 Task: Check the average views per listing of breakfast area in the last 5 years.
Action: Mouse moved to (1131, 267)
Screenshot: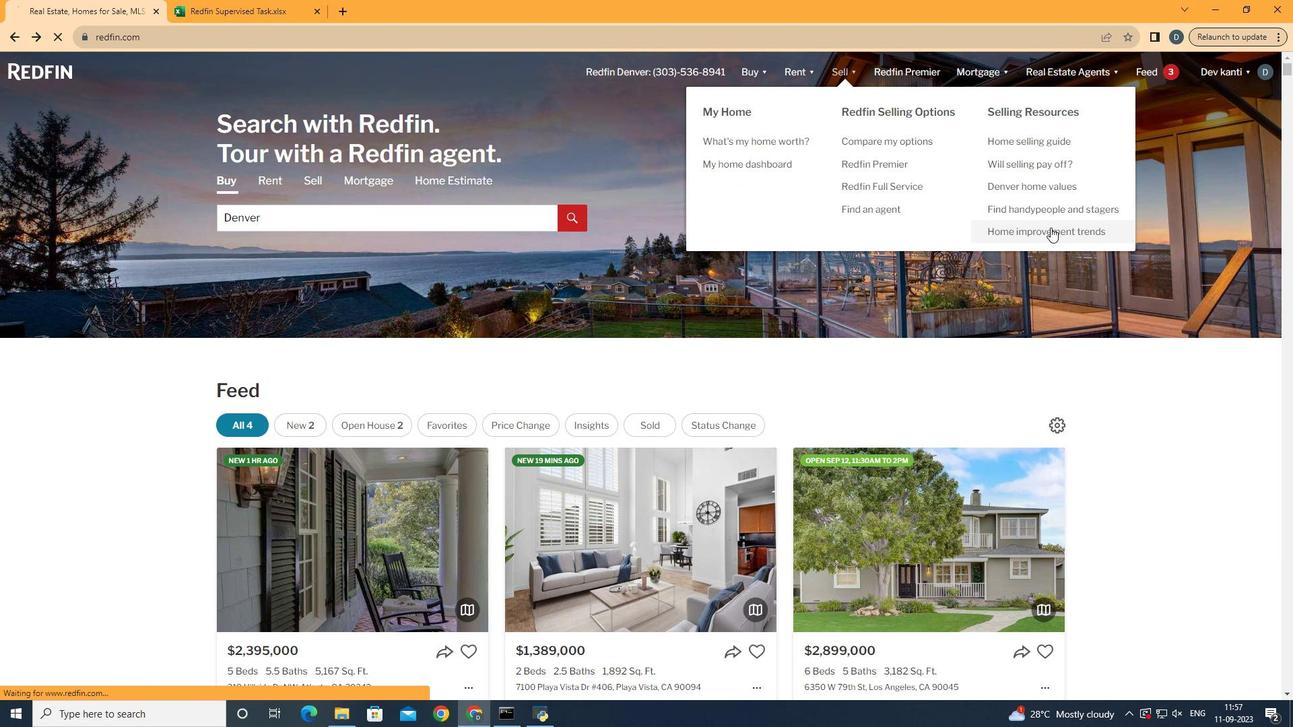 
Action: Mouse pressed left at (1131, 267)
Screenshot: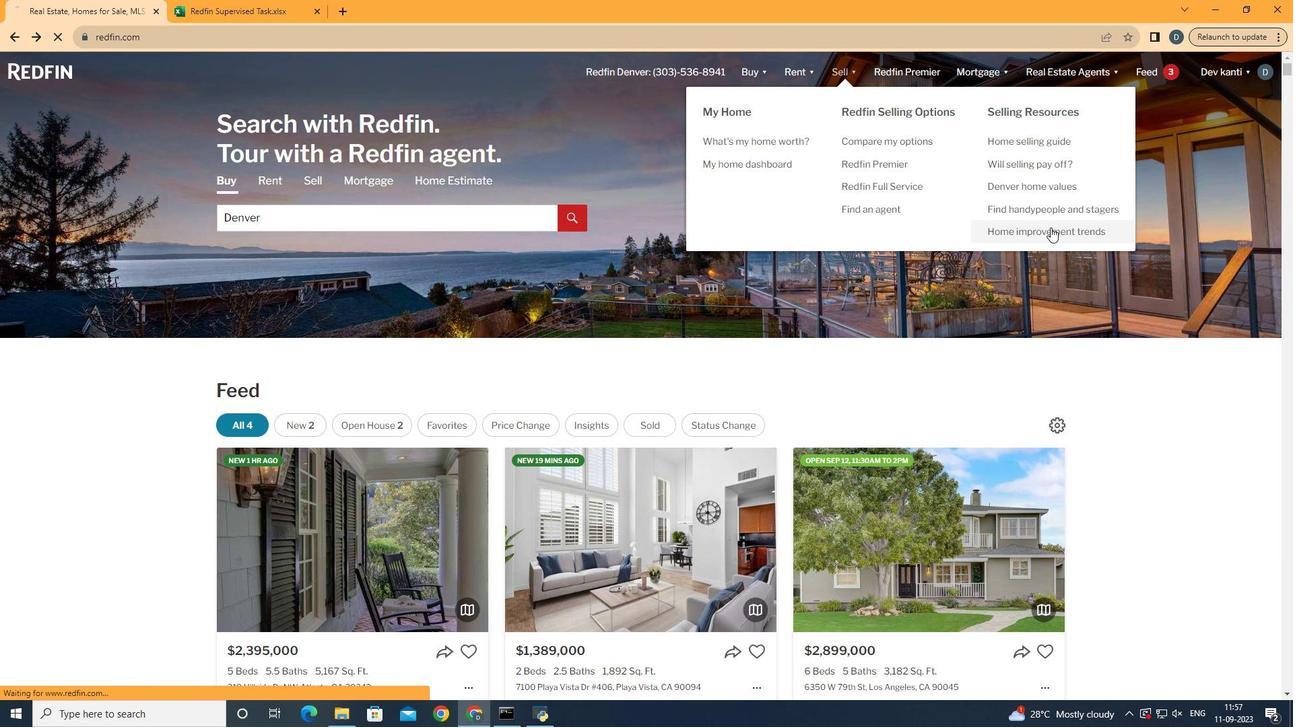 
Action: Mouse moved to (413, 297)
Screenshot: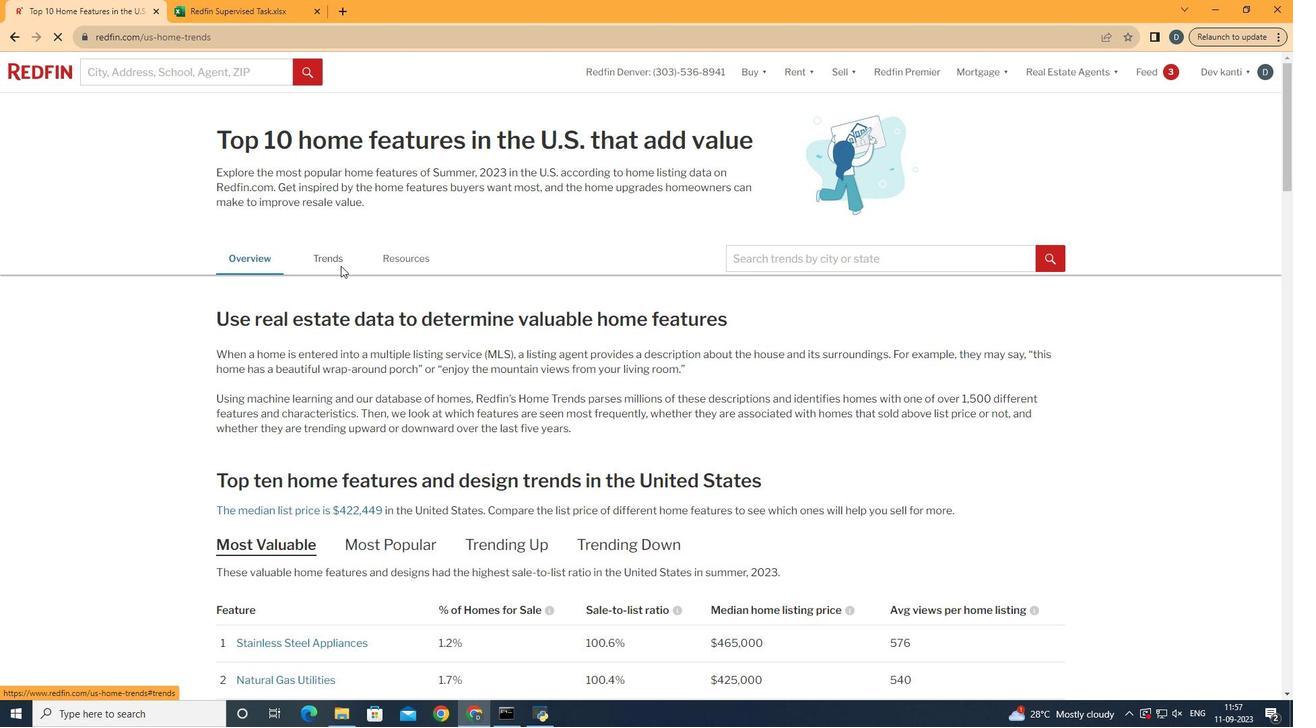 
Action: Mouse pressed left at (413, 297)
Screenshot: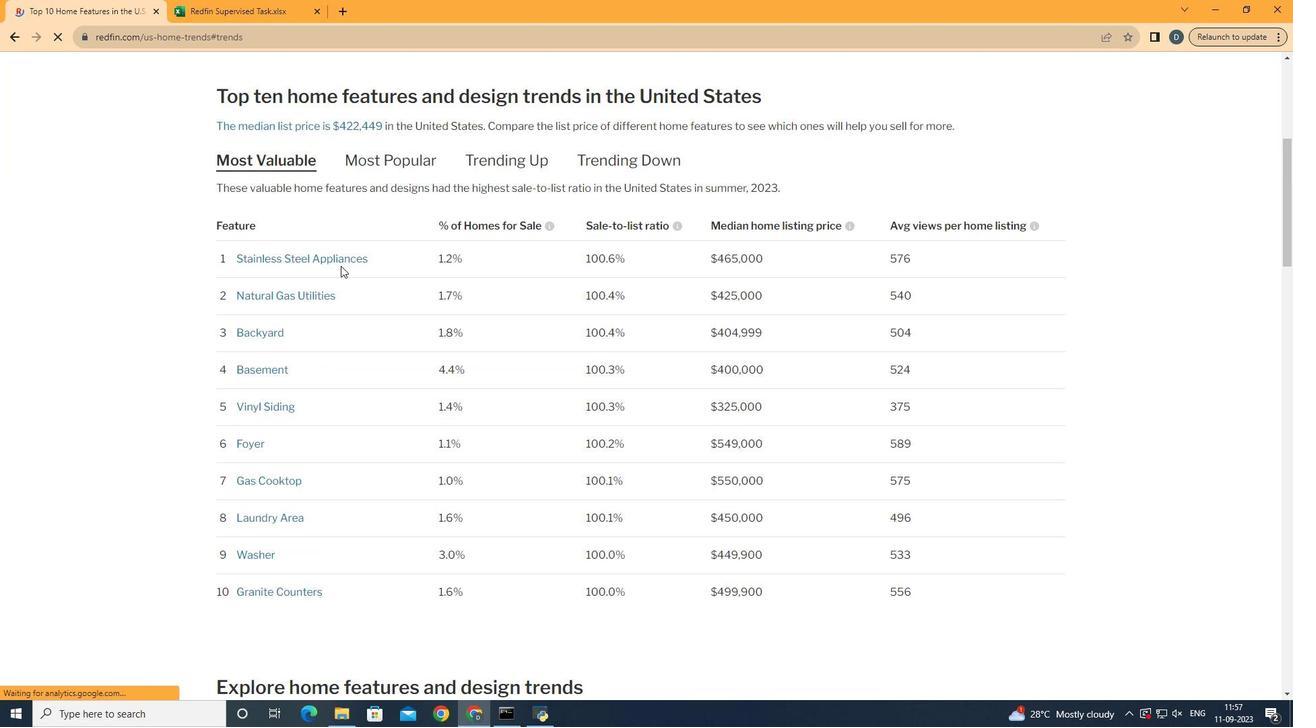 
Action: Mouse moved to (491, 317)
Screenshot: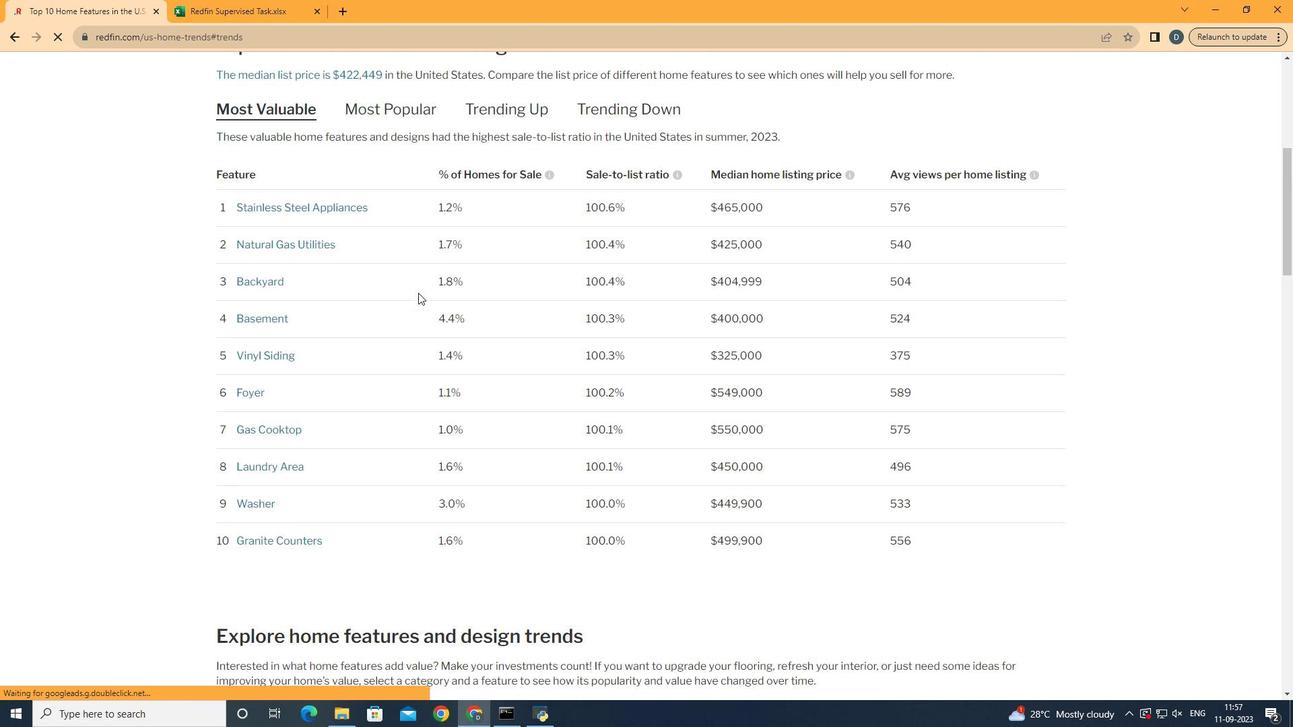 
Action: Mouse scrolled (491, 317) with delta (0, 0)
Screenshot: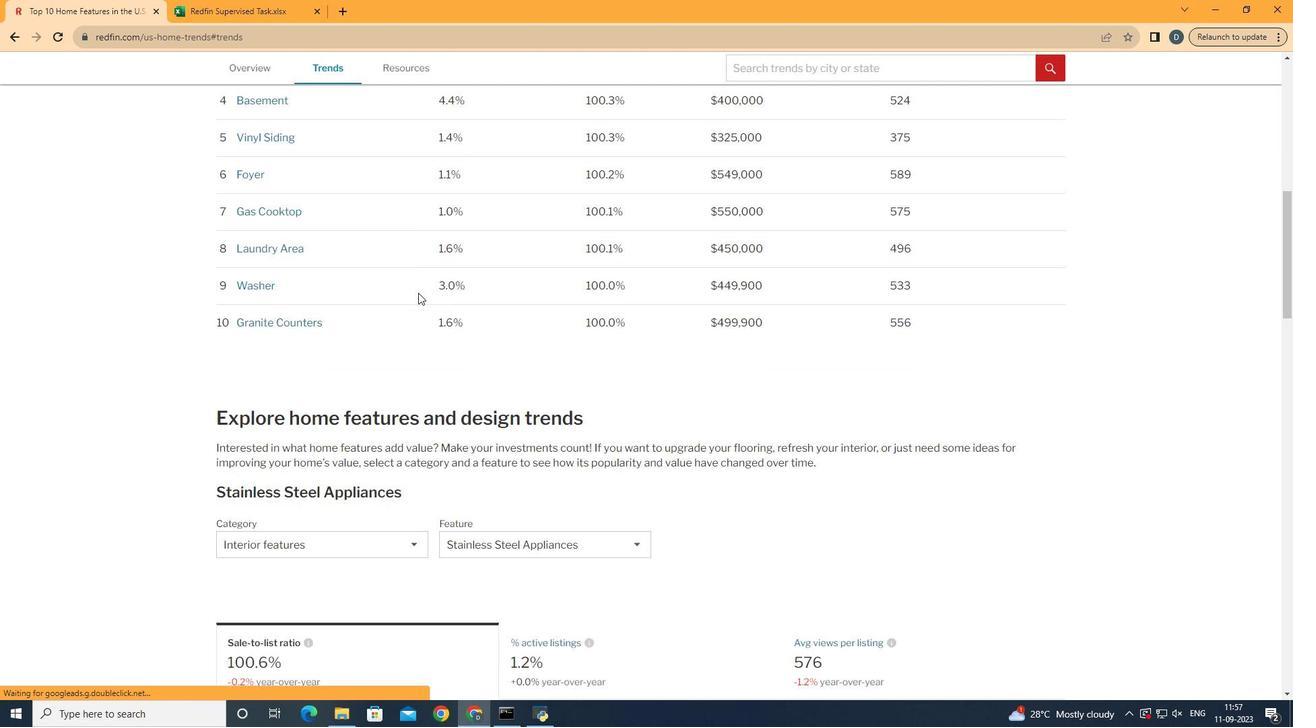 
Action: Mouse scrolled (491, 317) with delta (0, 0)
Screenshot: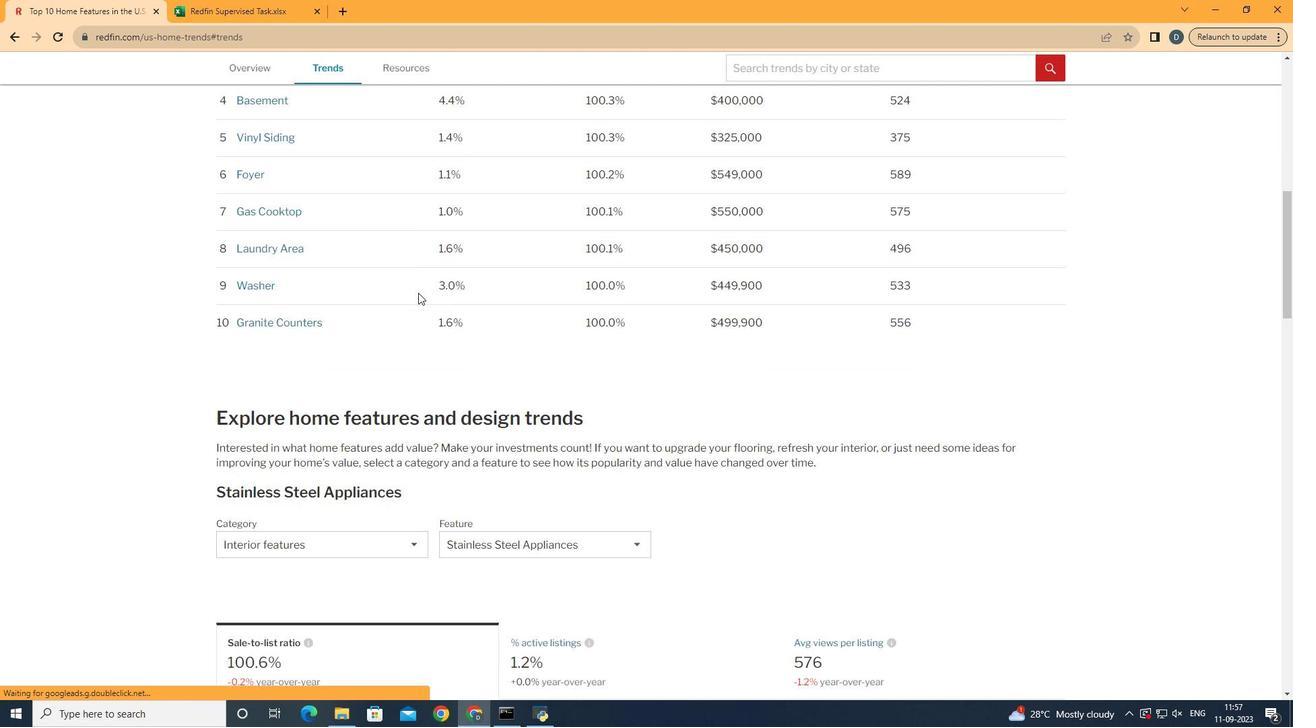 
Action: Mouse scrolled (491, 317) with delta (0, 0)
Screenshot: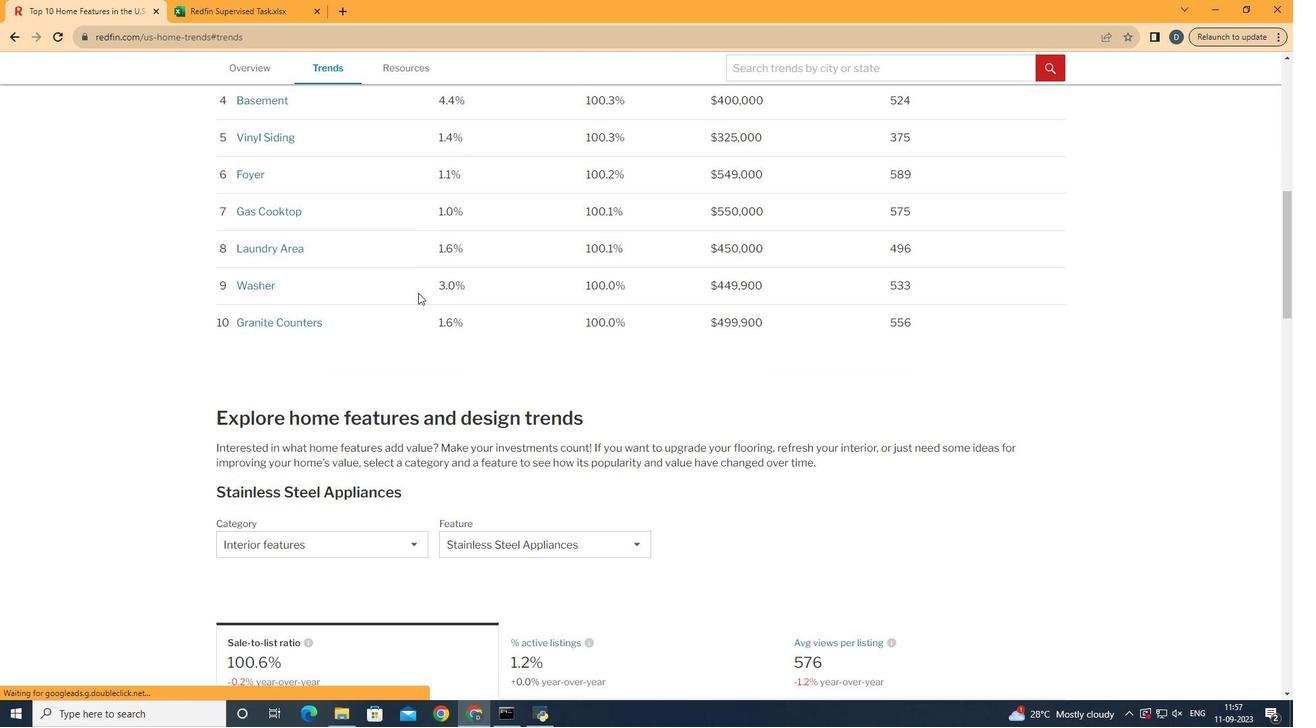 
Action: Mouse scrolled (491, 317) with delta (0, 0)
Screenshot: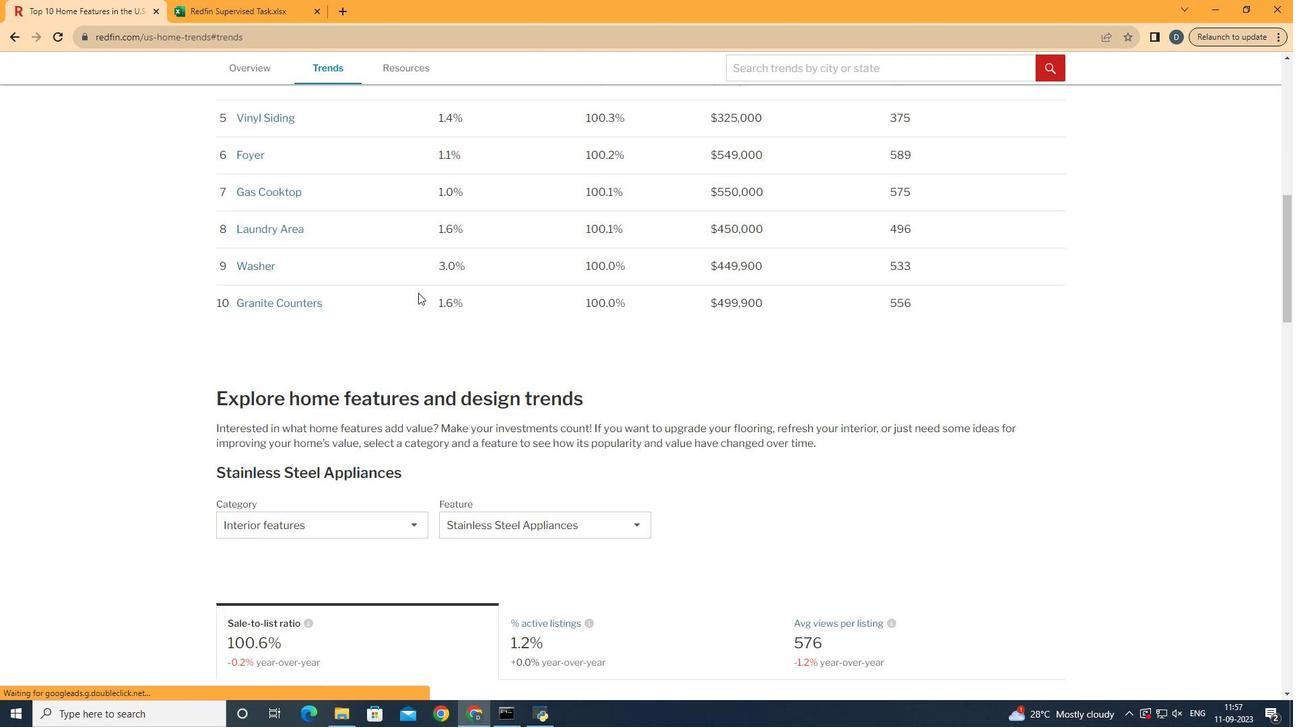 
Action: Mouse scrolled (491, 317) with delta (0, 0)
Screenshot: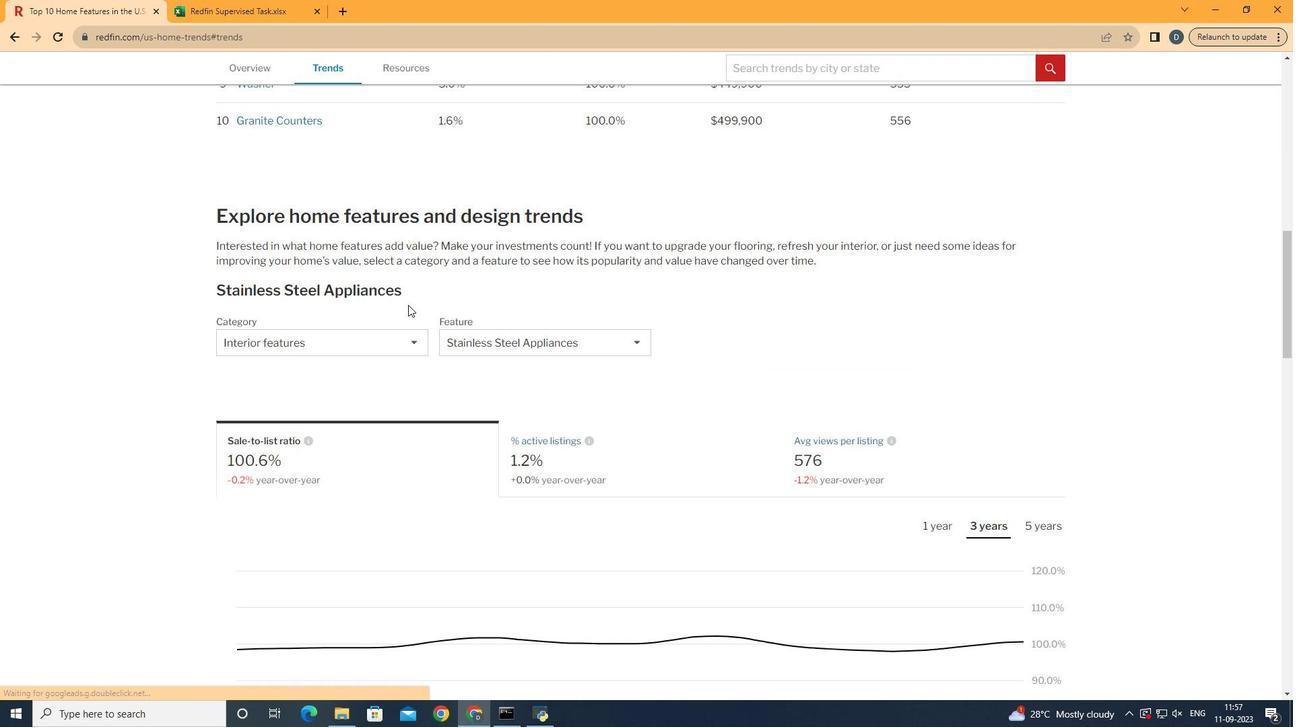 
Action: Mouse scrolled (491, 317) with delta (0, 0)
Screenshot: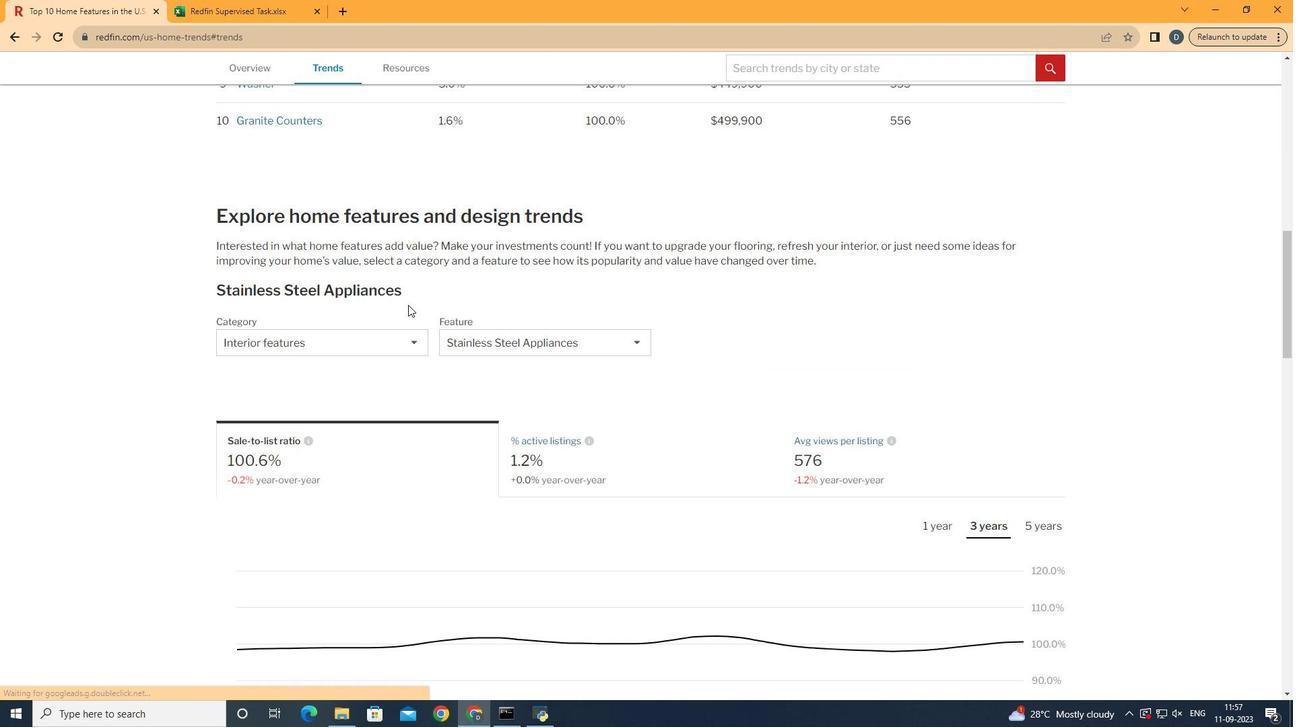 
Action: Mouse scrolled (491, 317) with delta (0, 0)
Screenshot: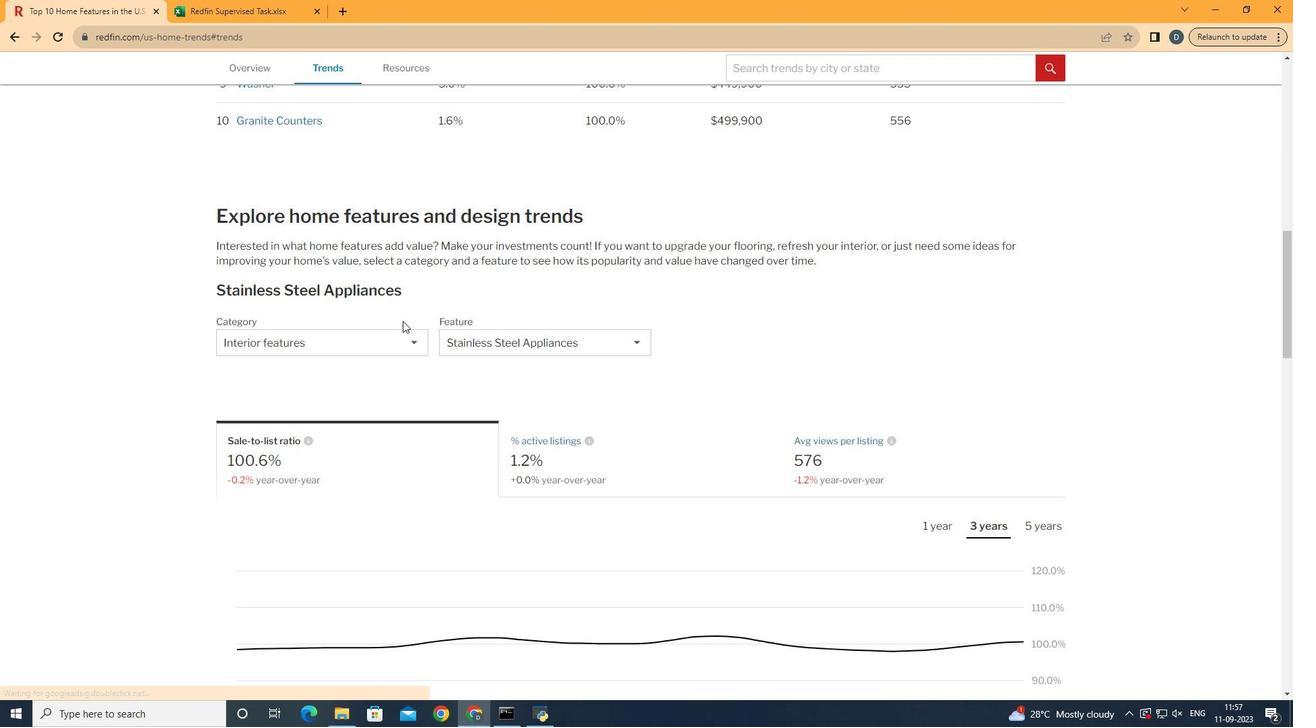 
Action: Mouse moved to (460, 358)
Screenshot: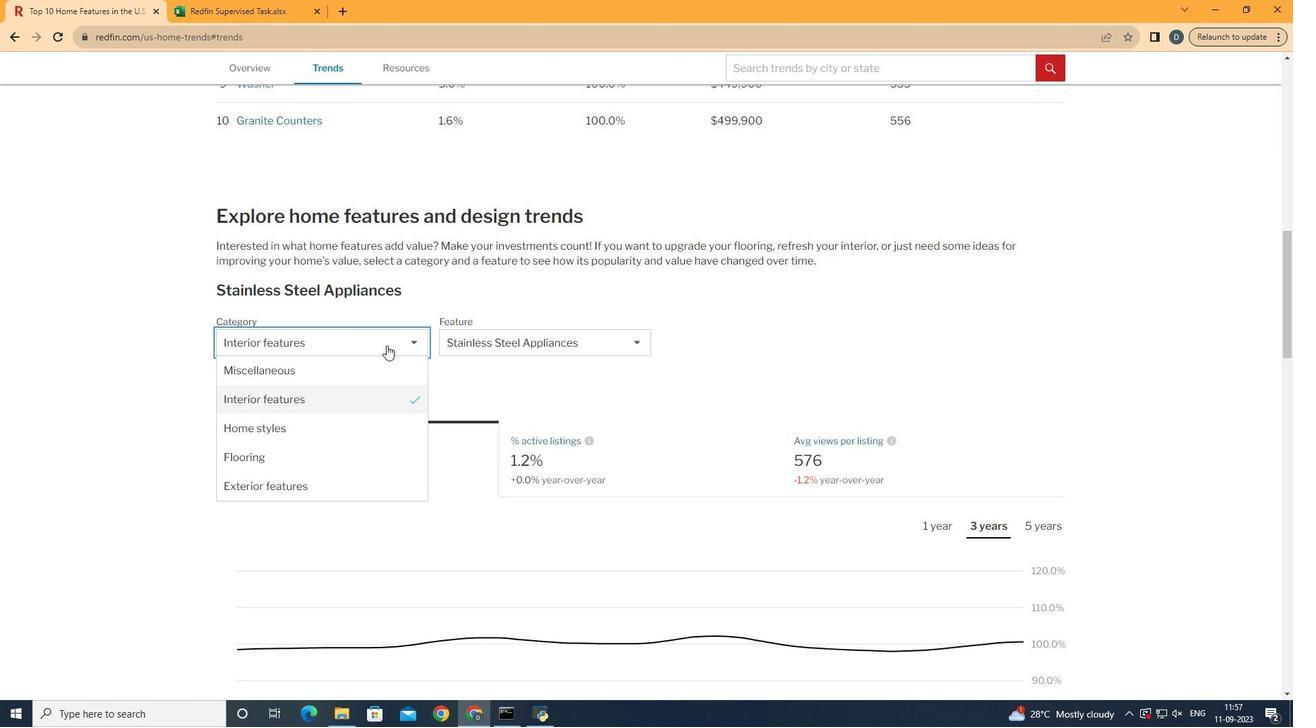 
Action: Mouse pressed left at (460, 358)
Screenshot: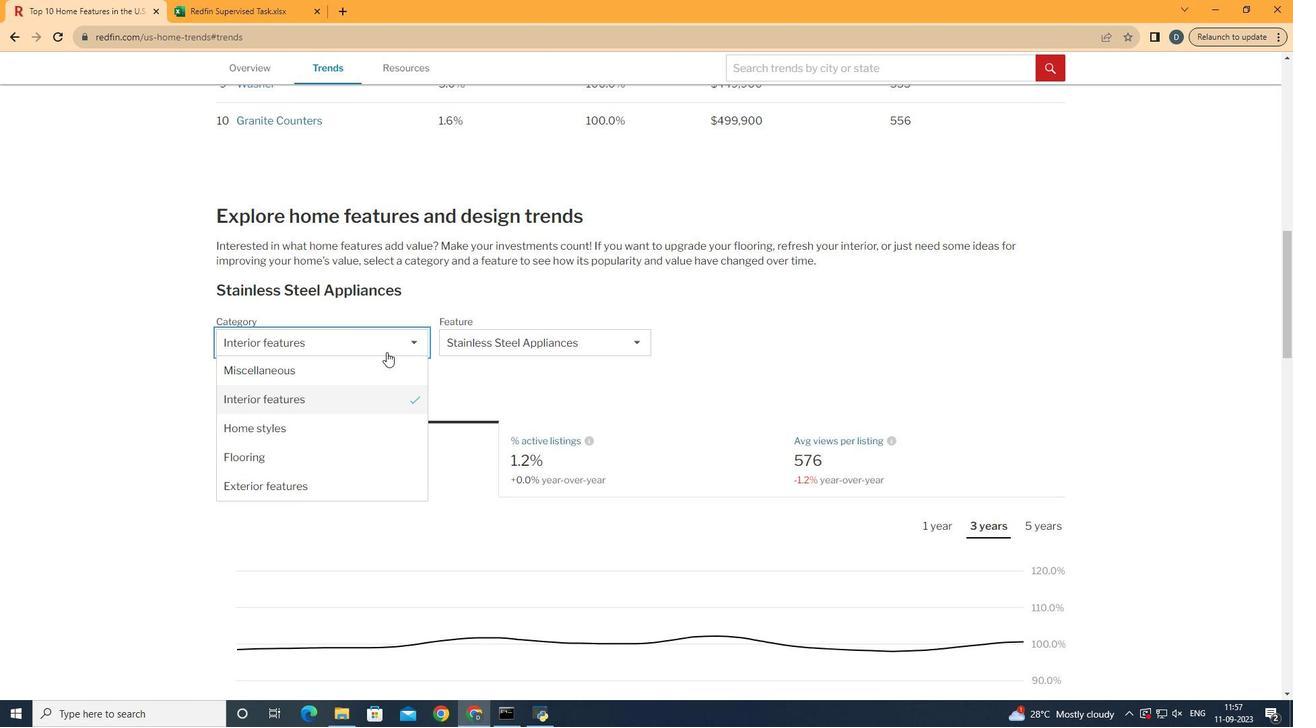 
Action: Mouse moved to (444, 398)
Screenshot: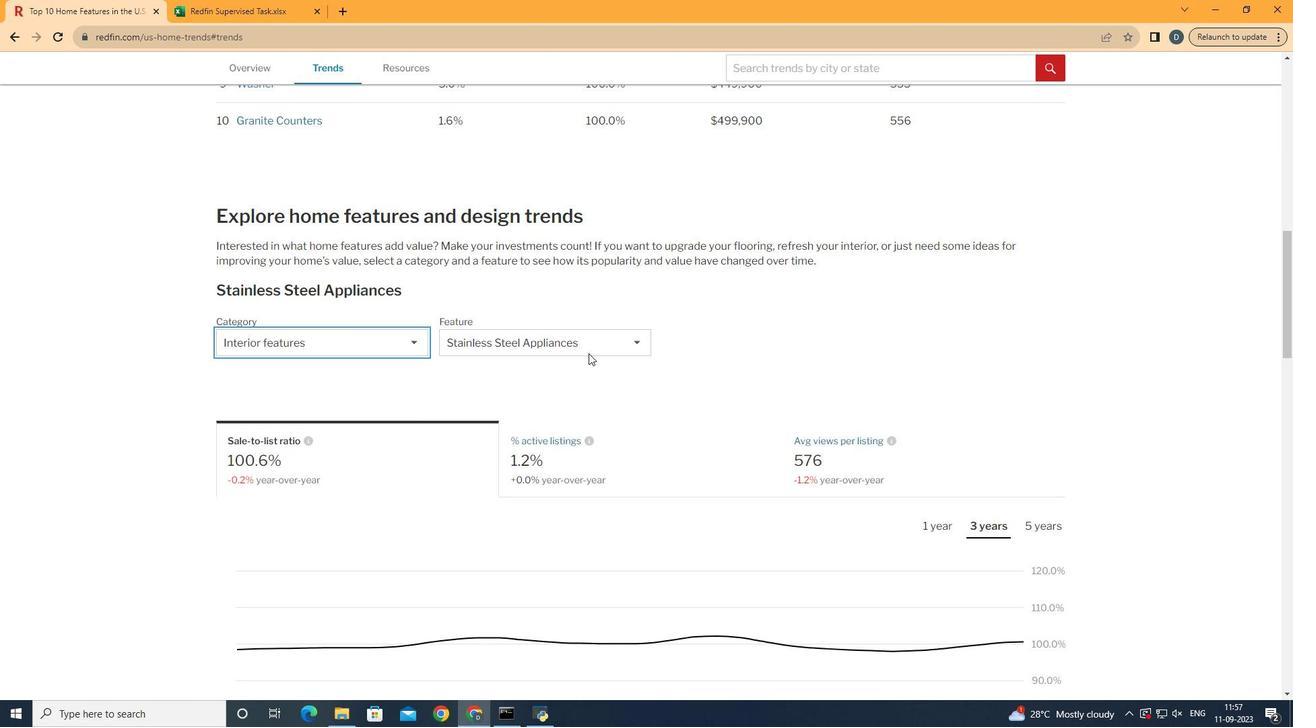 
Action: Mouse pressed left at (444, 398)
Screenshot: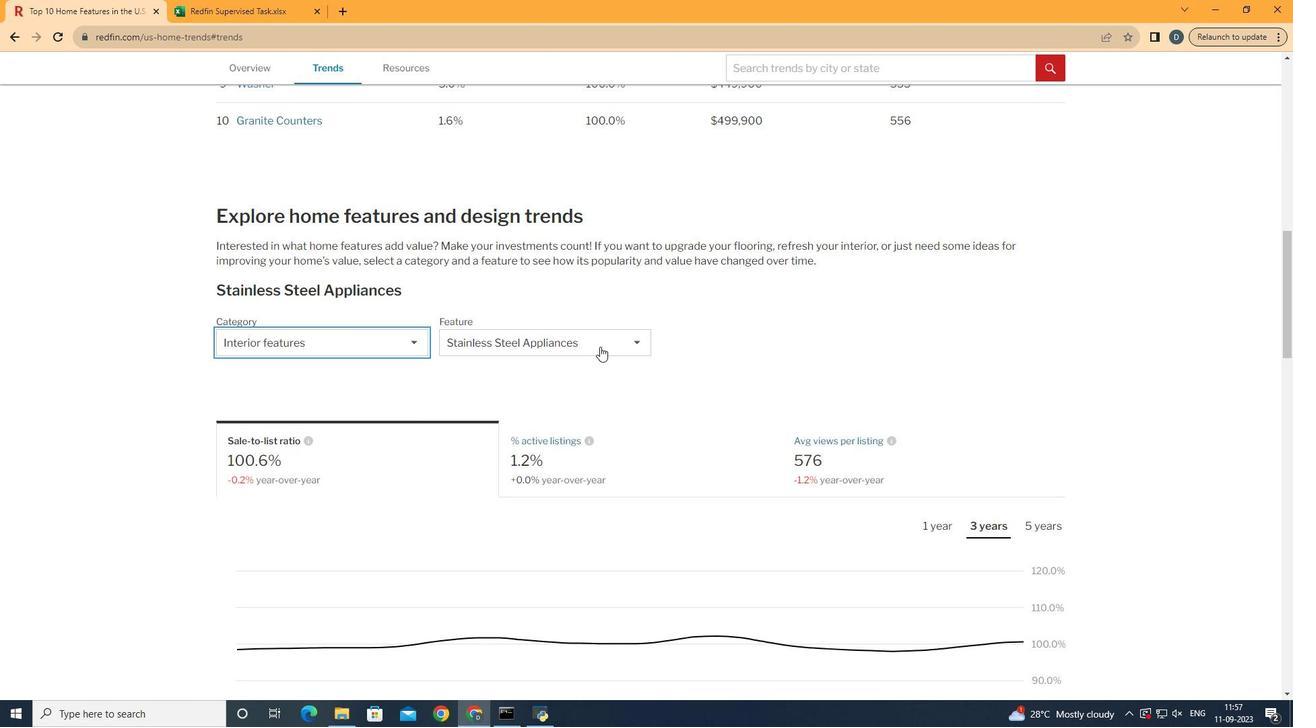 
Action: Mouse moved to (675, 359)
Screenshot: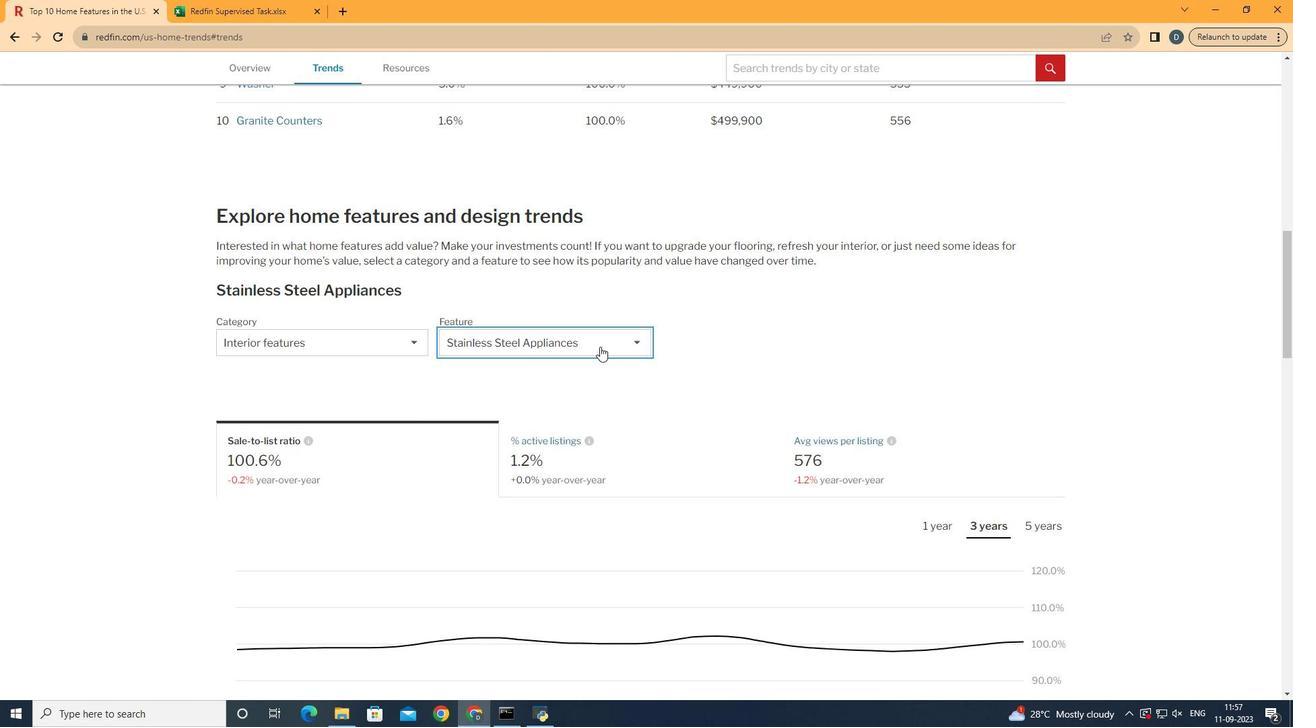 
Action: Mouse pressed left at (675, 359)
Screenshot: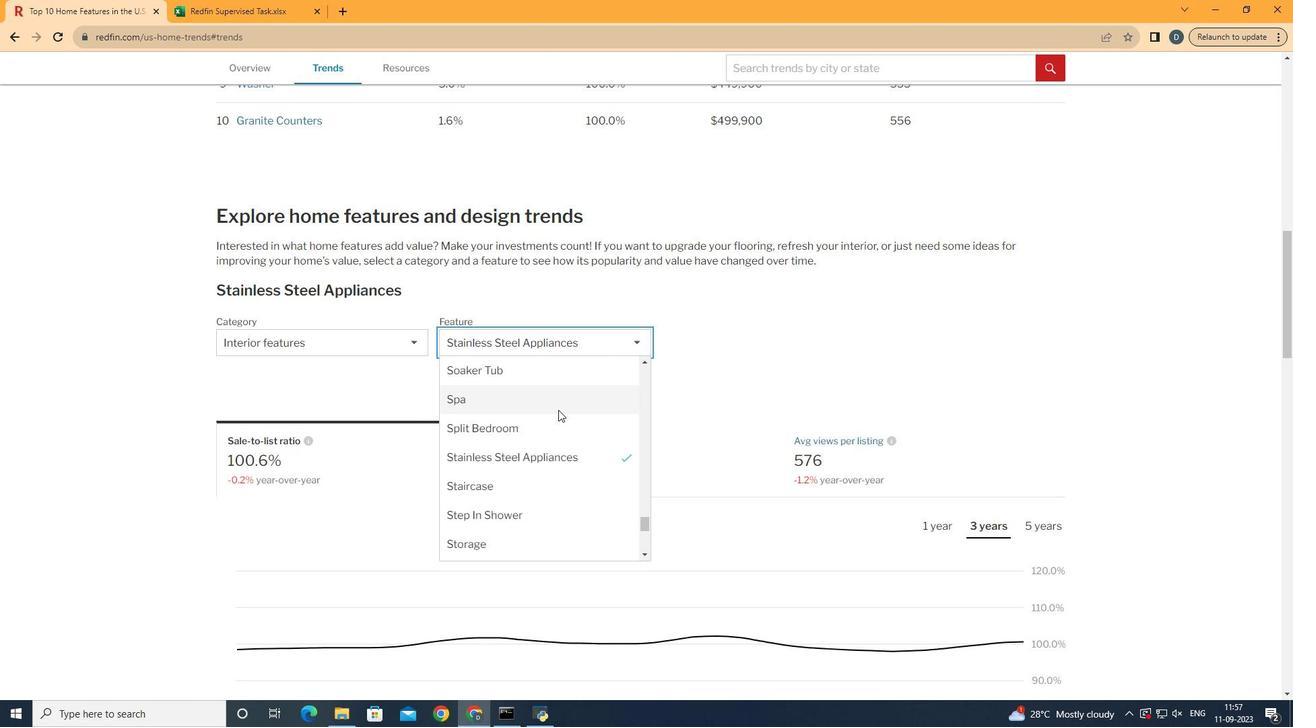 
Action: Mouse moved to (636, 412)
Screenshot: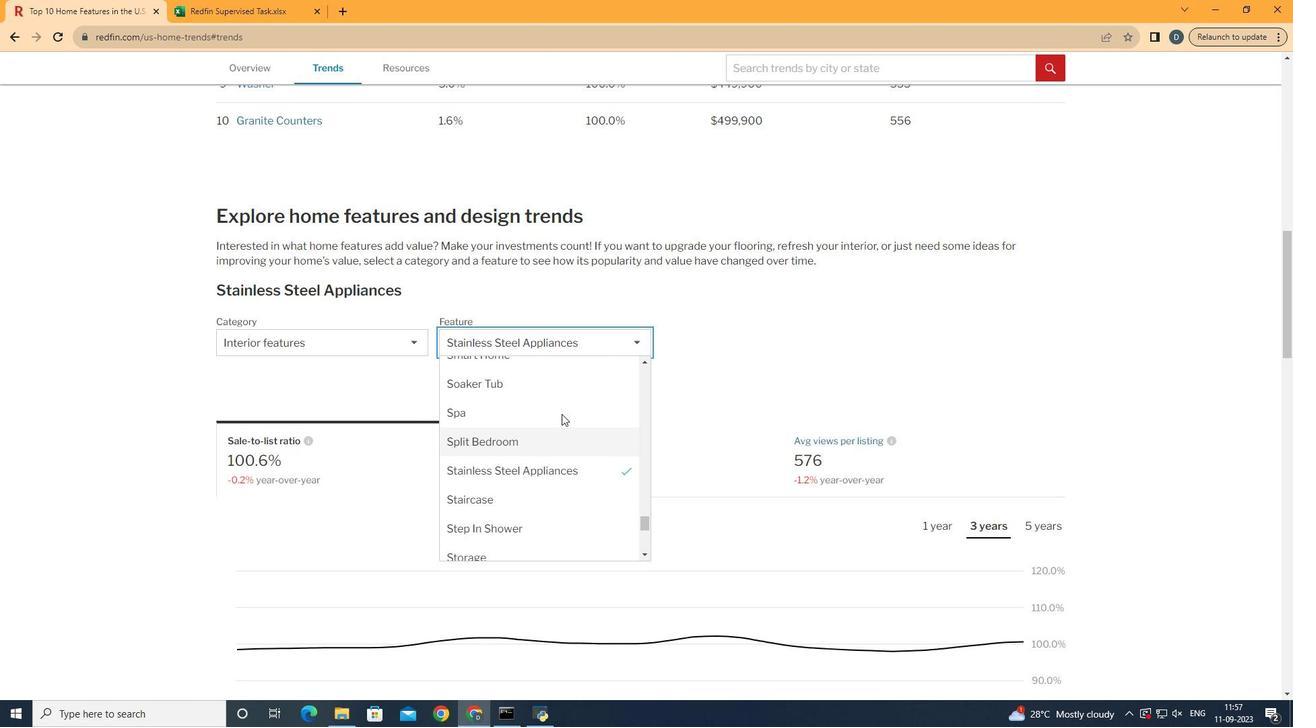 
Action: Mouse scrolled (636, 412) with delta (0, 0)
Screenshot: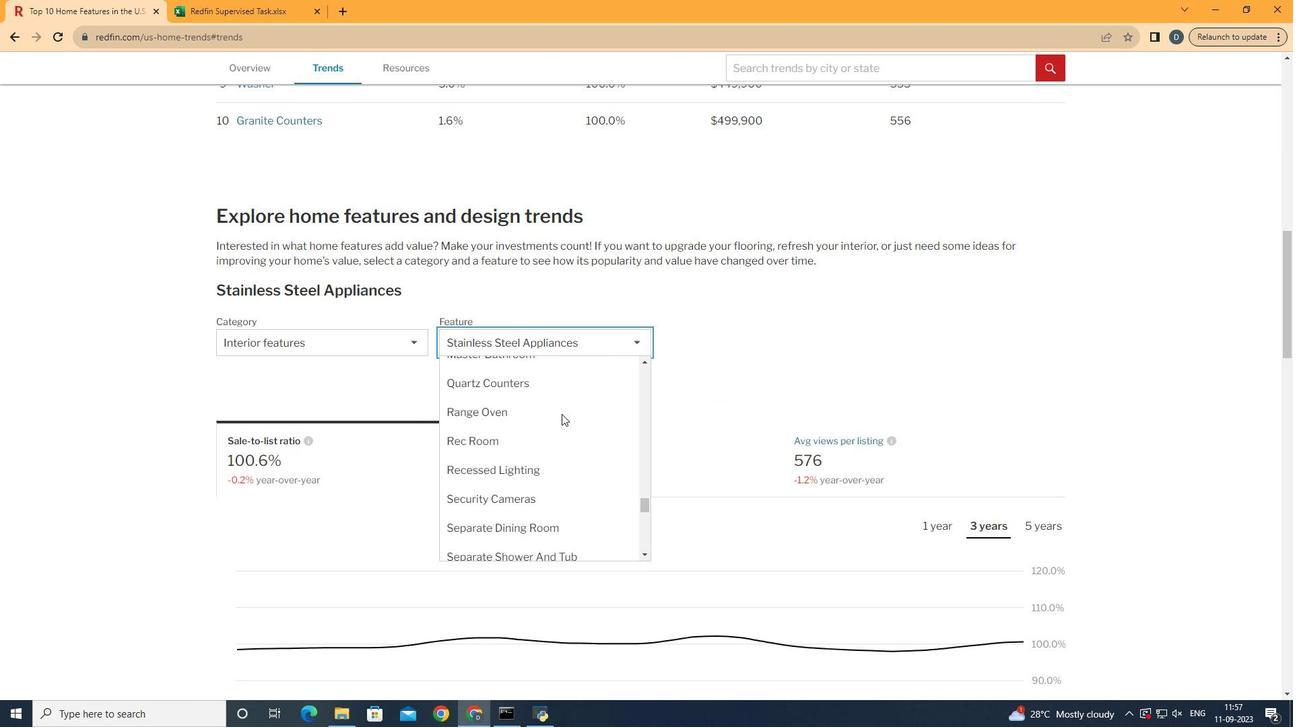 
Action: Mouse scrolled (636, 412) with delta (0, 0)
Screenshot: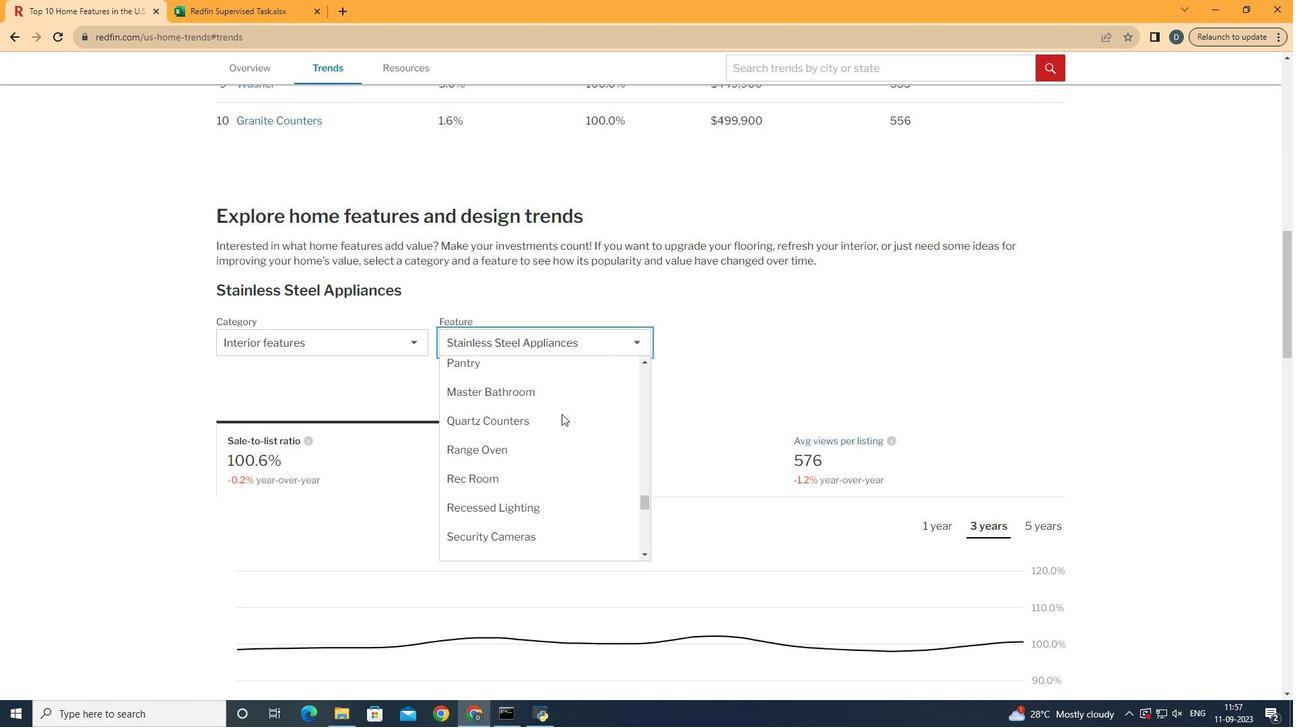 
Action: Mouse scrolled (636, 412) with delta (0, 0)
Screenshot: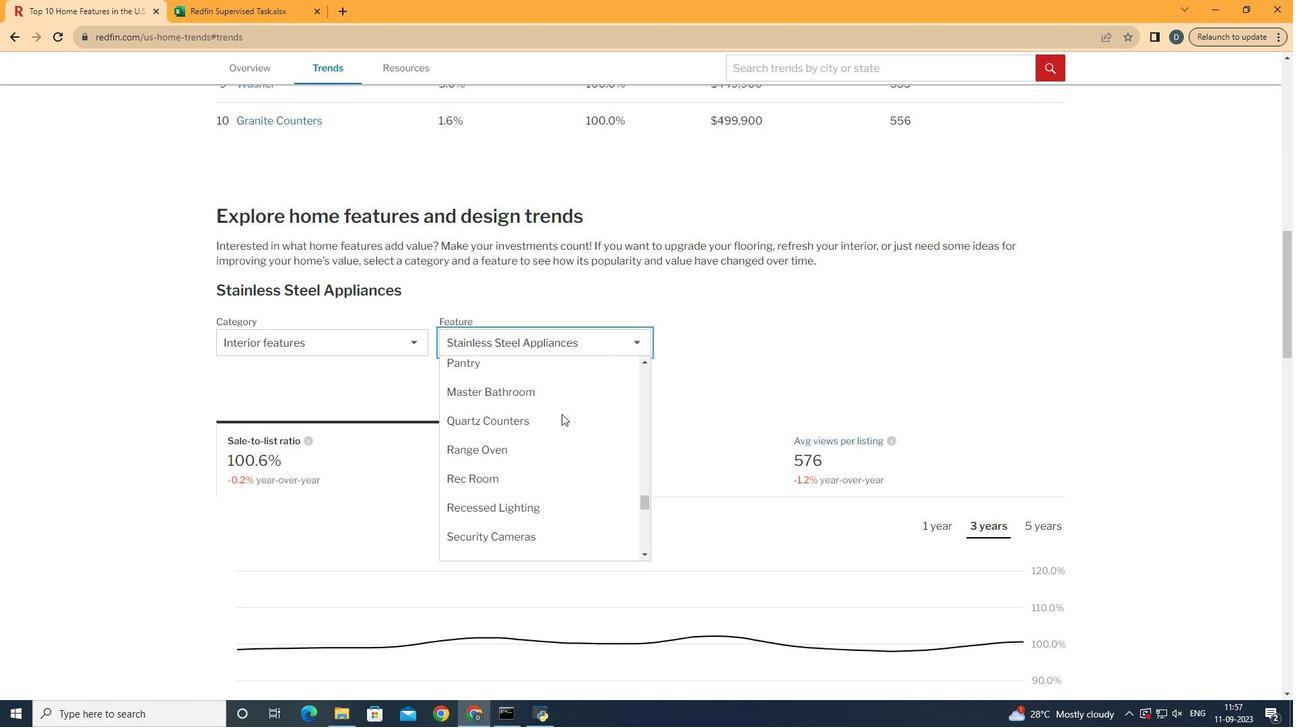 
Action: Mouse scrolled (636, 412) with delta (0, 0)
Screenshot: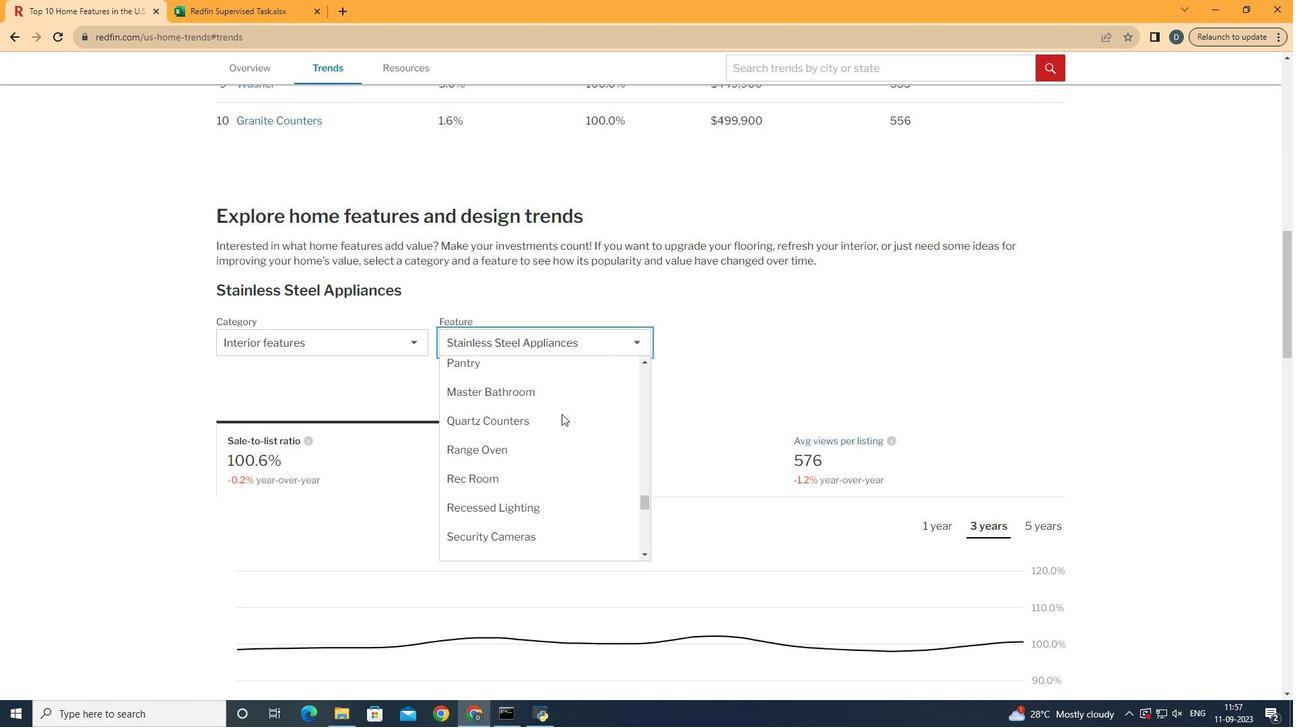 
Action: Mouse scrolled (636, 412) with delta (0, 0)
Screenshot: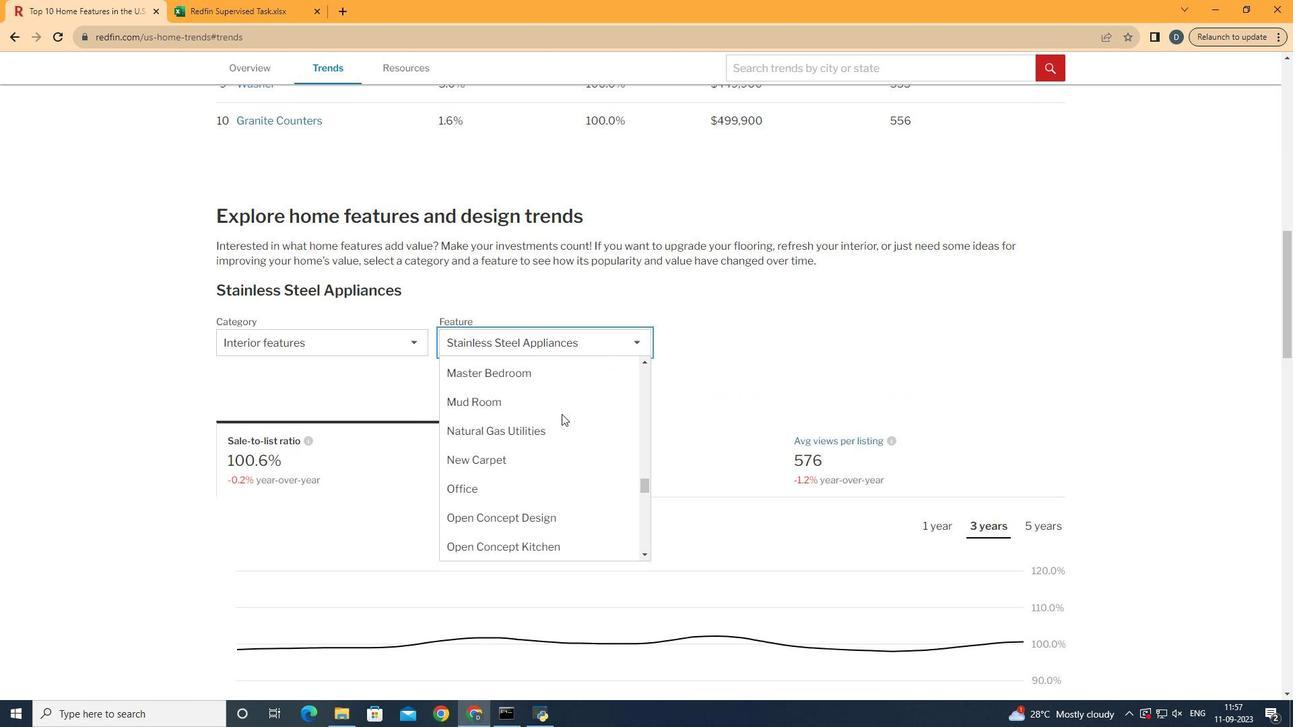 
Action: Mouse scrolled (636, 412) with delta (0, 0)
Screenshot: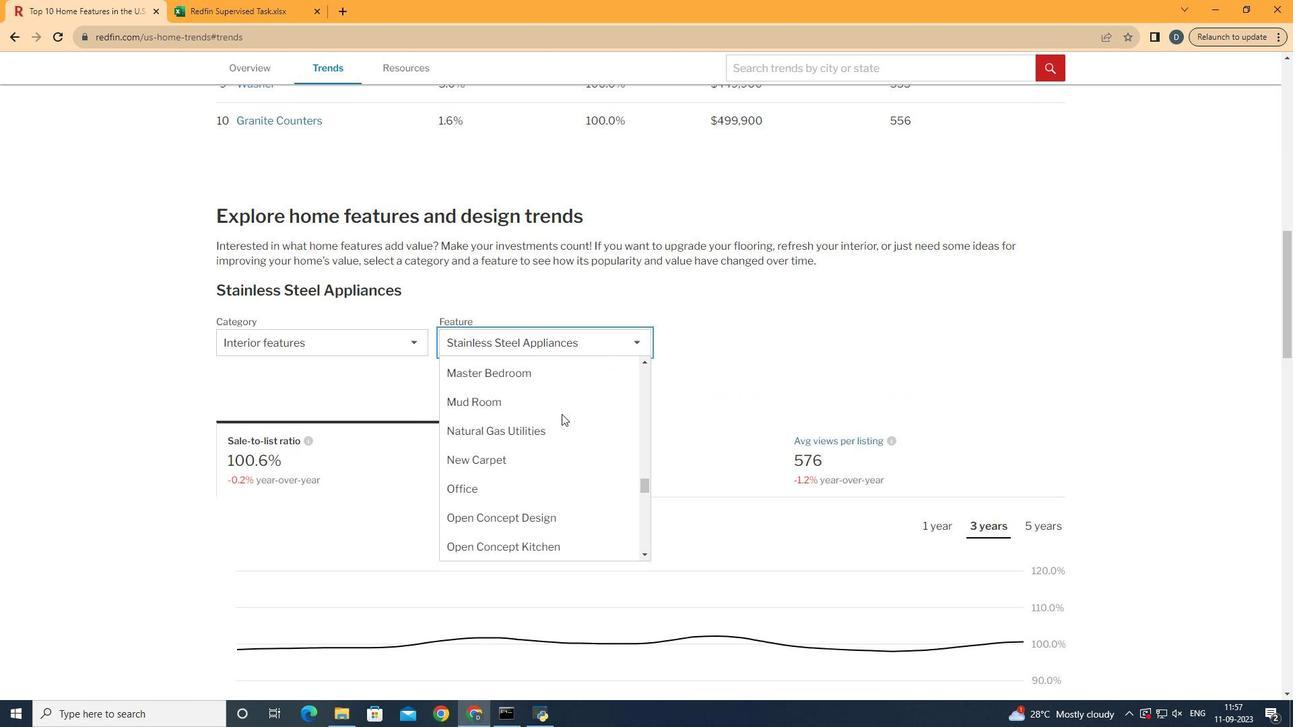 
Action: Mouse scrolled (636, 412) with delta (0, 0)
Screenshot: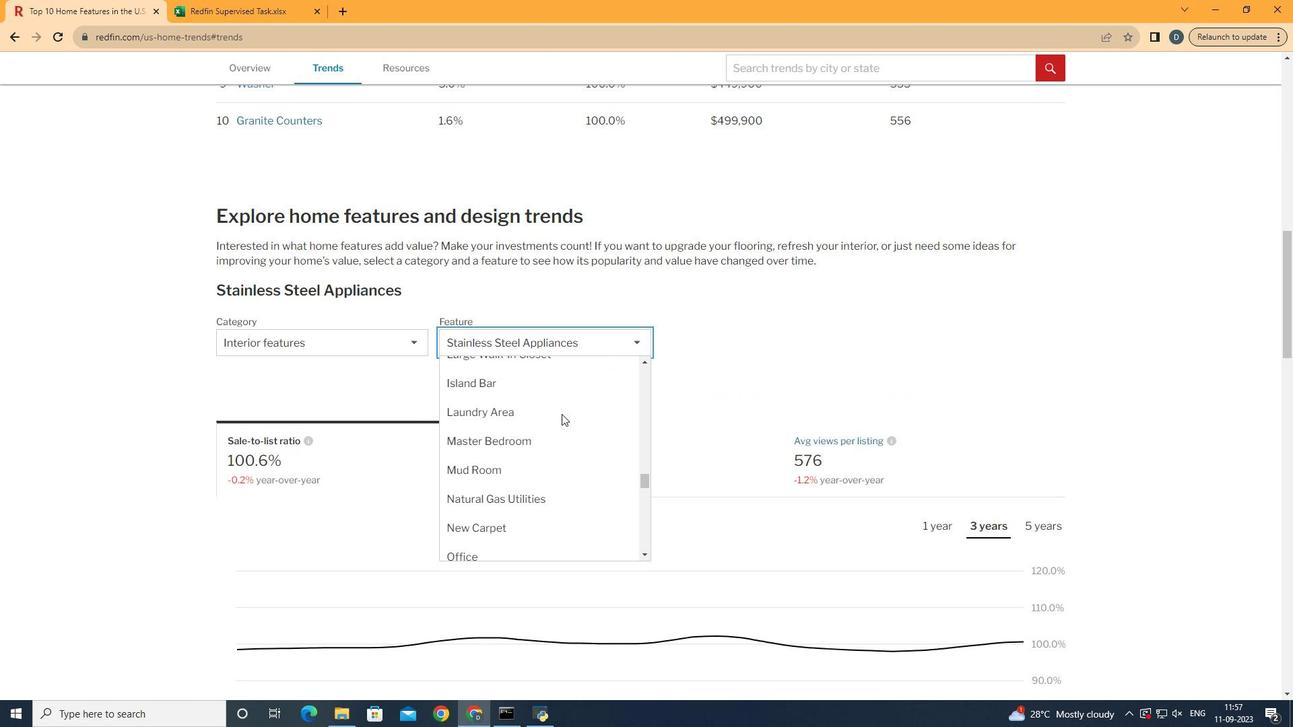 
Action: Mouse scrolled (636, 412) with delta (0, 0)
Screenshot: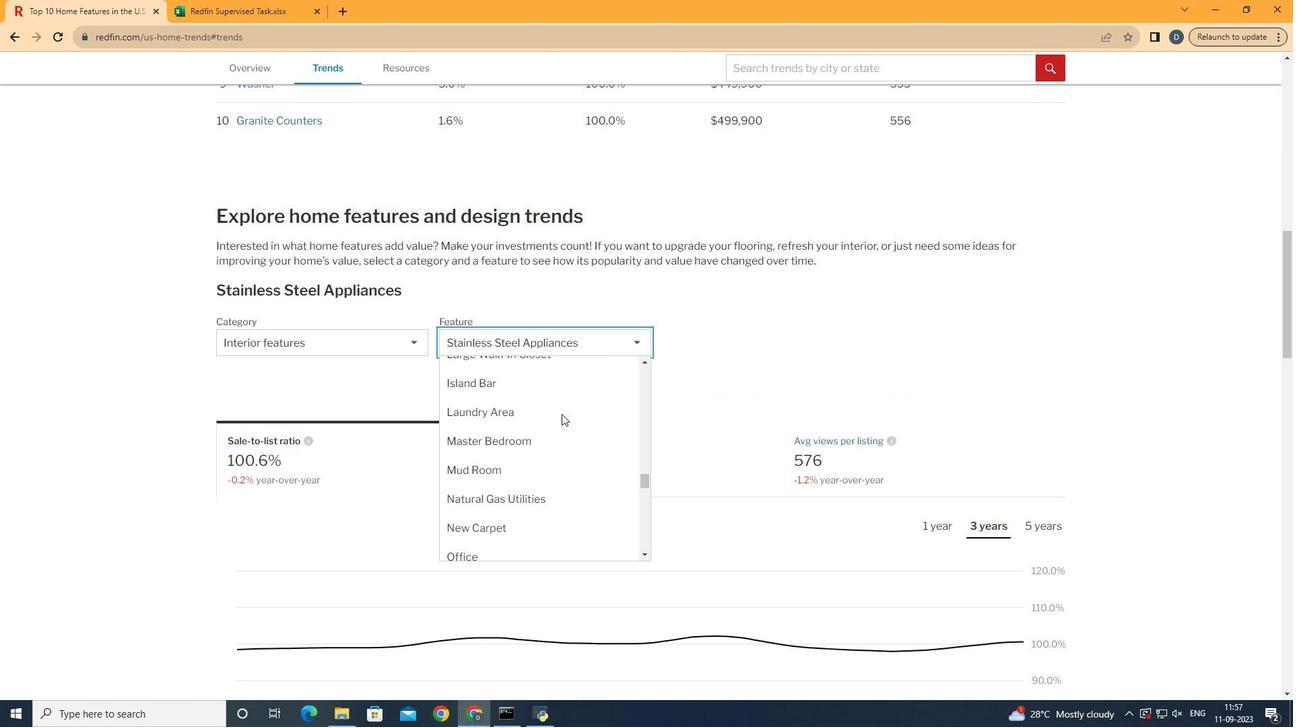 
Action: Mouse scrolled (636, 412) with delta (0, 0)
Screenshot: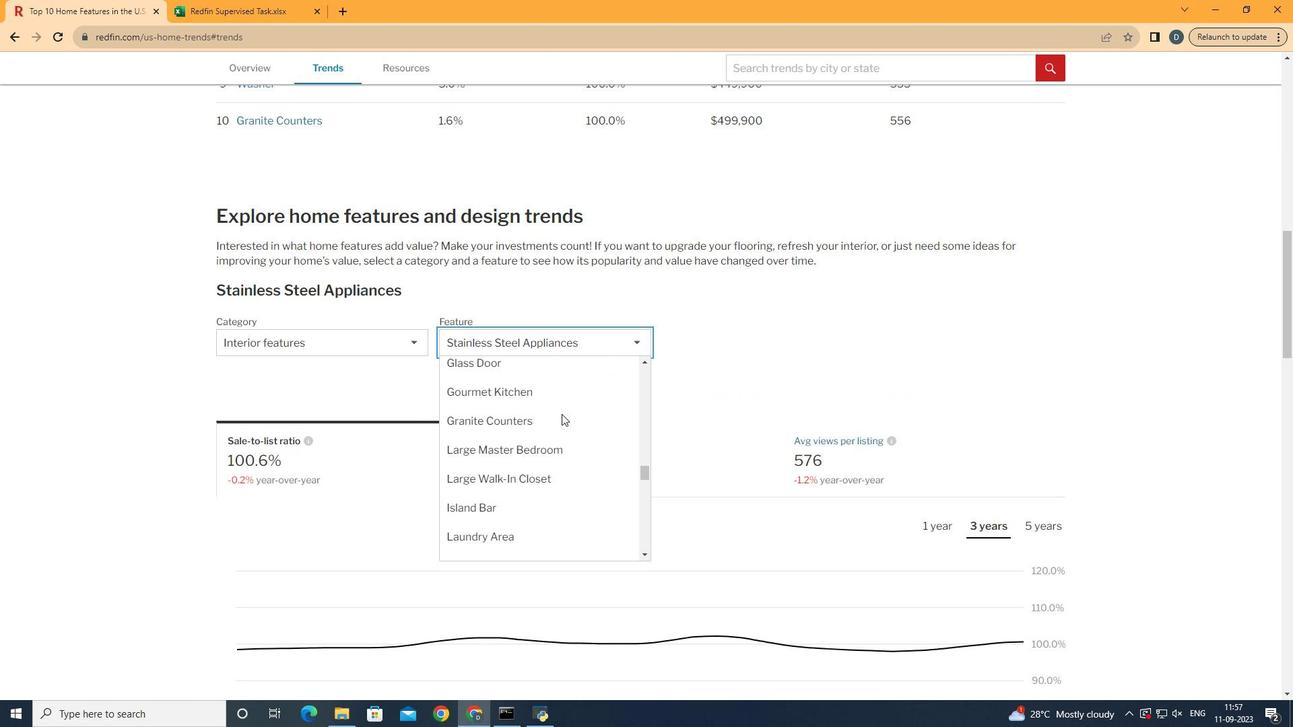 
Action: Mouse scrolled (636, 412) with delta (0, 0)
Screenshot: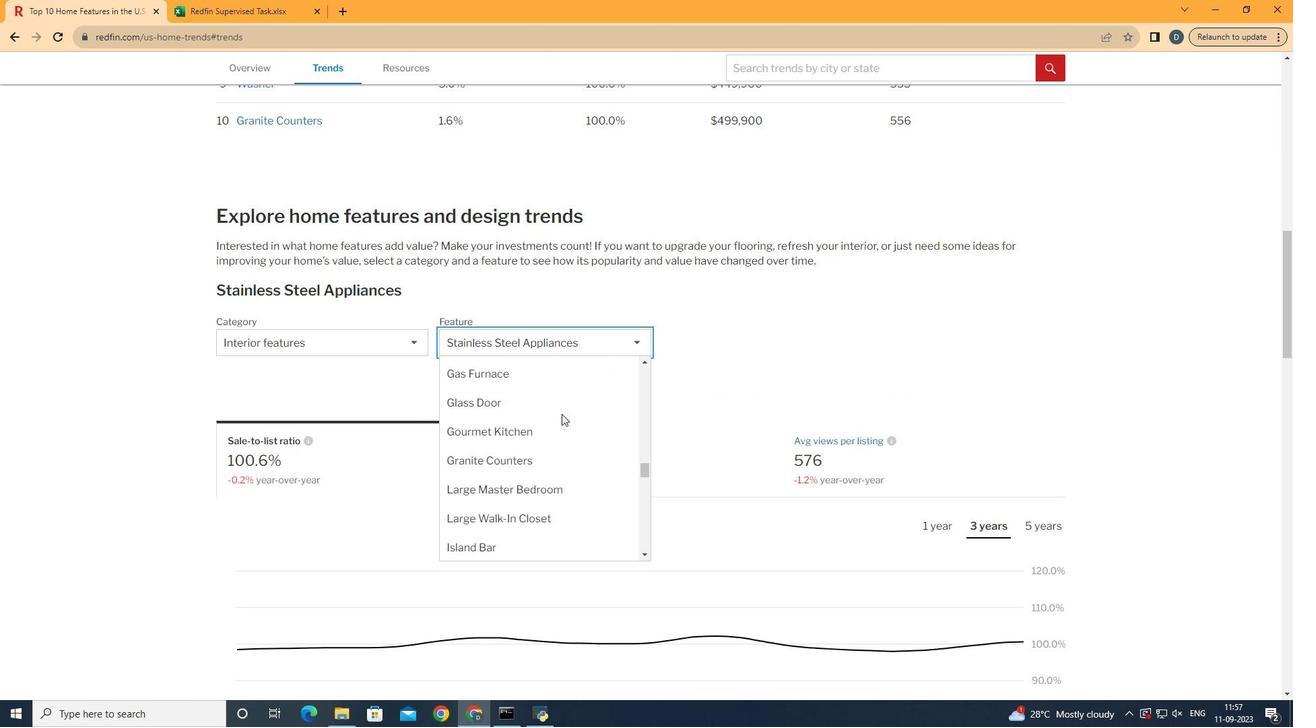 
Action: Mouse scrolled (636, 412) with delta (0, 0)
Screenshot: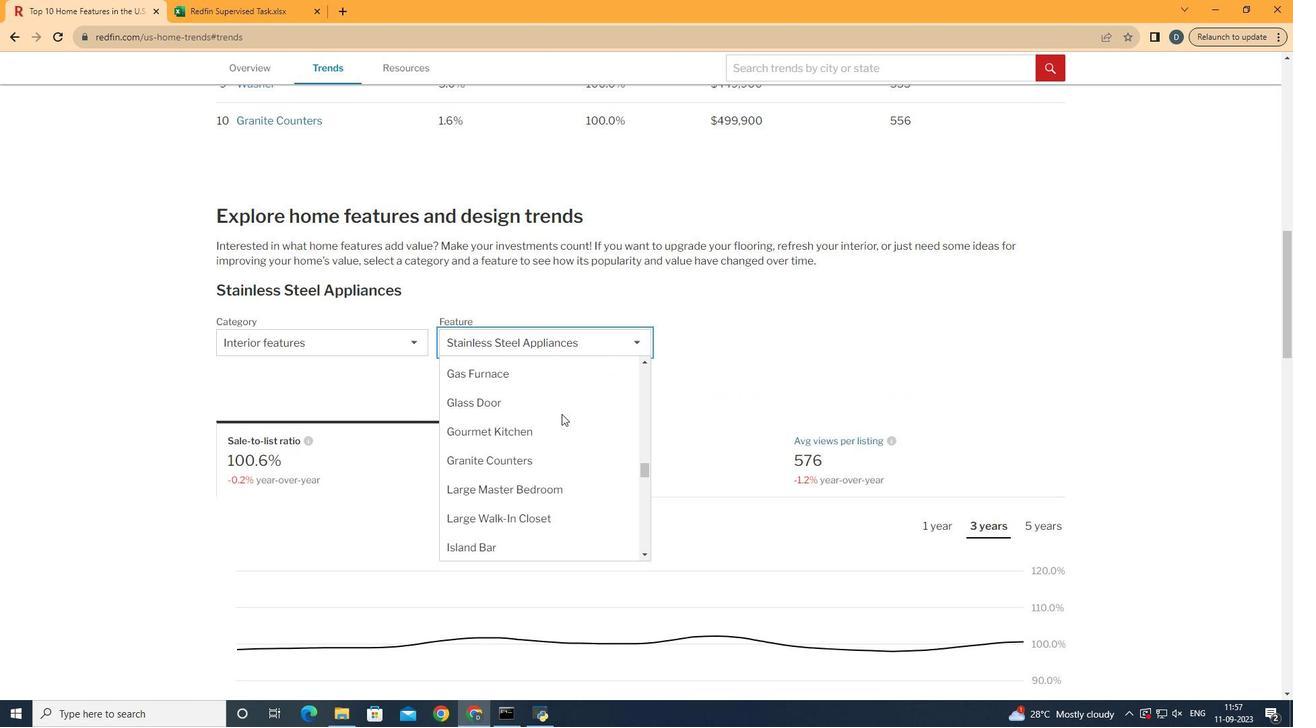 
Action: Mouse scrolled (636, 412) with delta (0, 0)
Screenshot: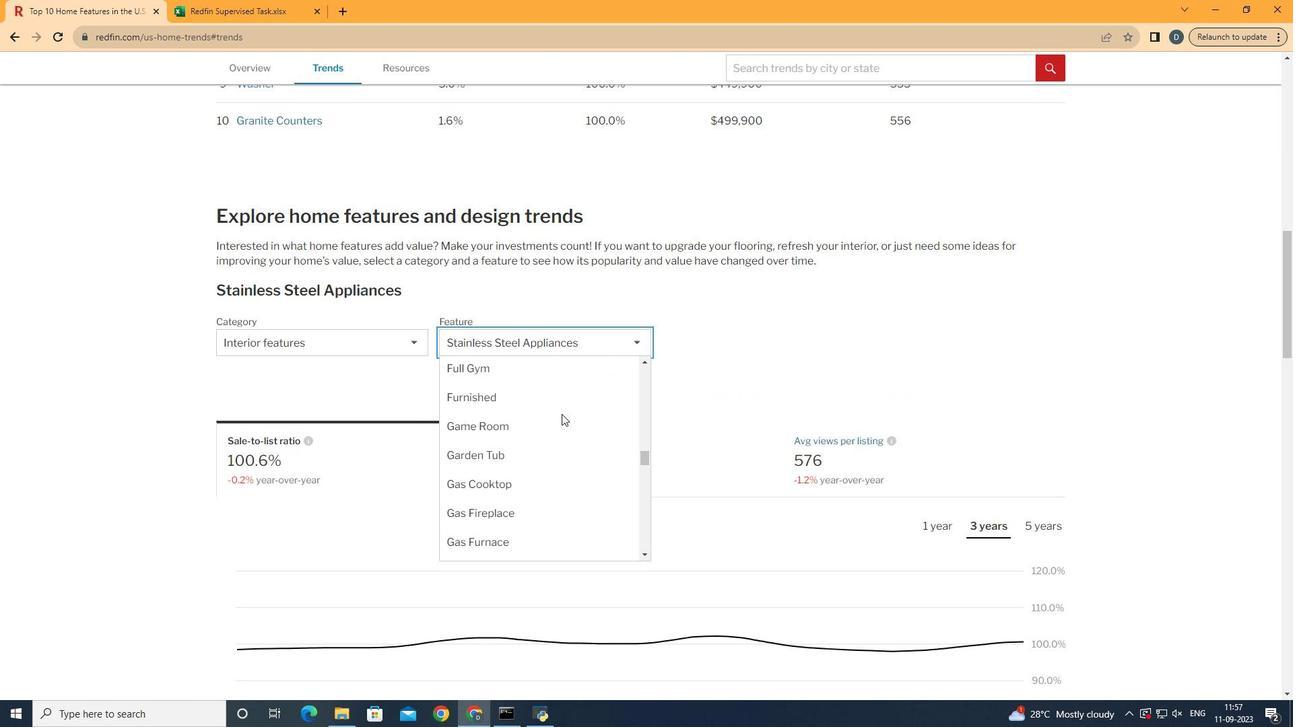 
Action: Mouse scrolled (636, 412) with delta (0, 0)
Screenshot: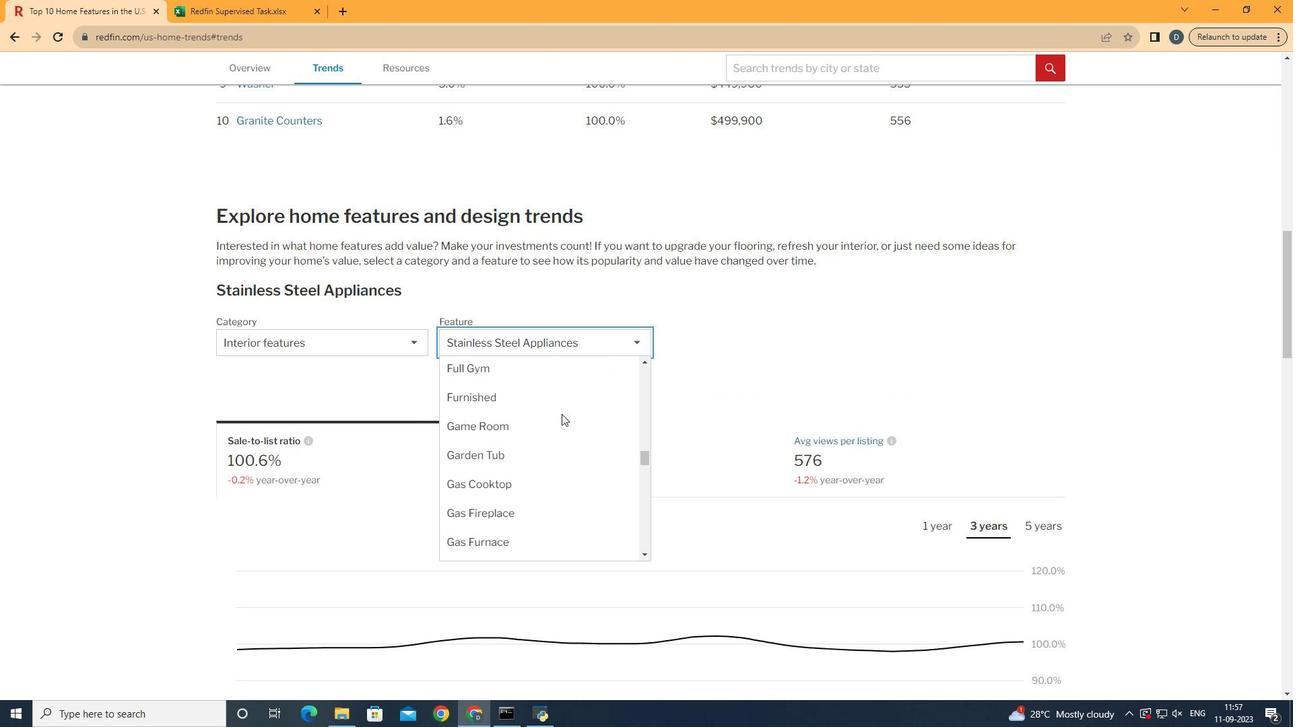 
Action: Mouse scrolled (636, 412) with delta (0, 0)
Screenshot: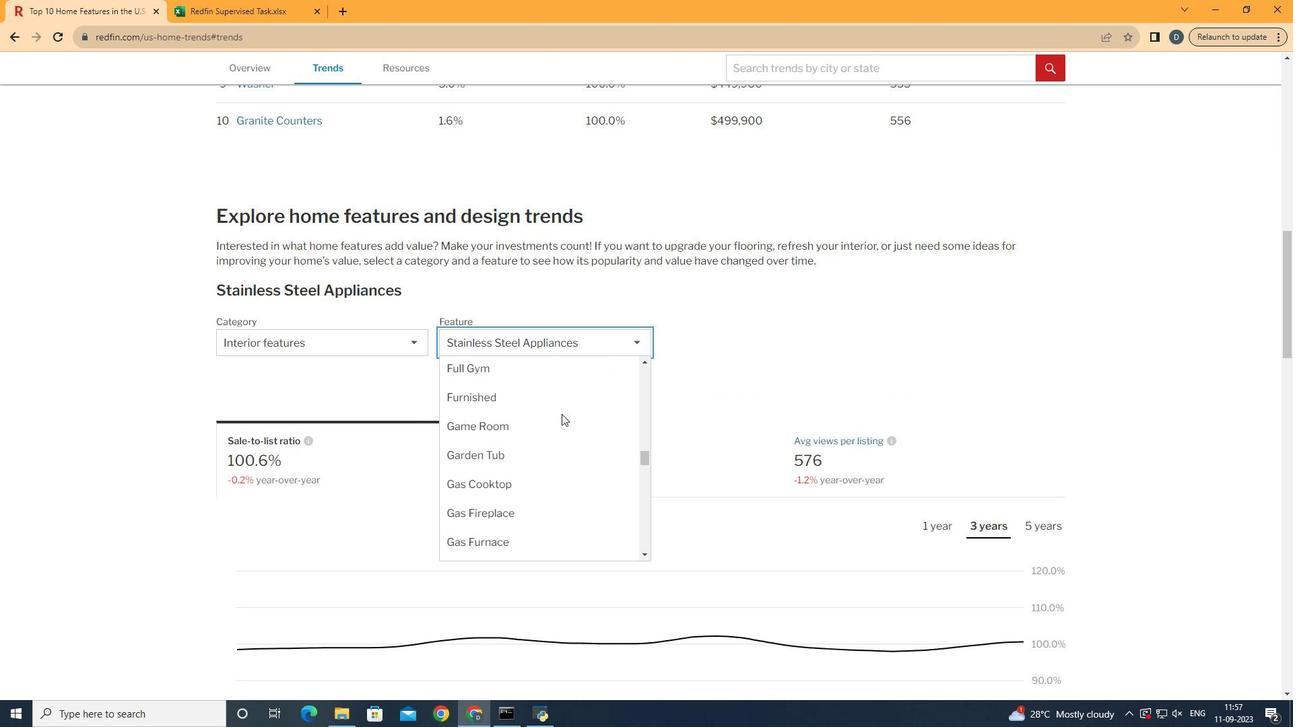 
Action: Mouse scrolled (636, 412) with delta (0, 0)
Screenshot: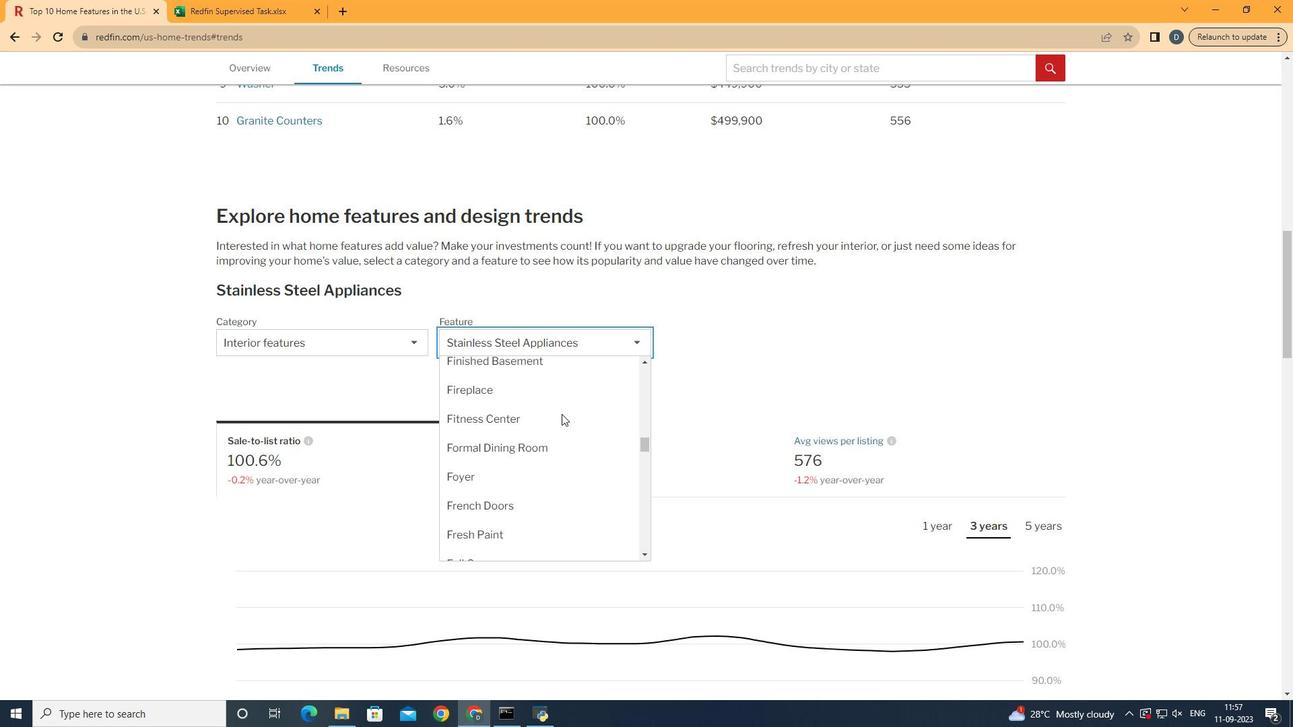 
Action: Mouse scrolled (636, 412) with delta (0, 0)
Screenshot: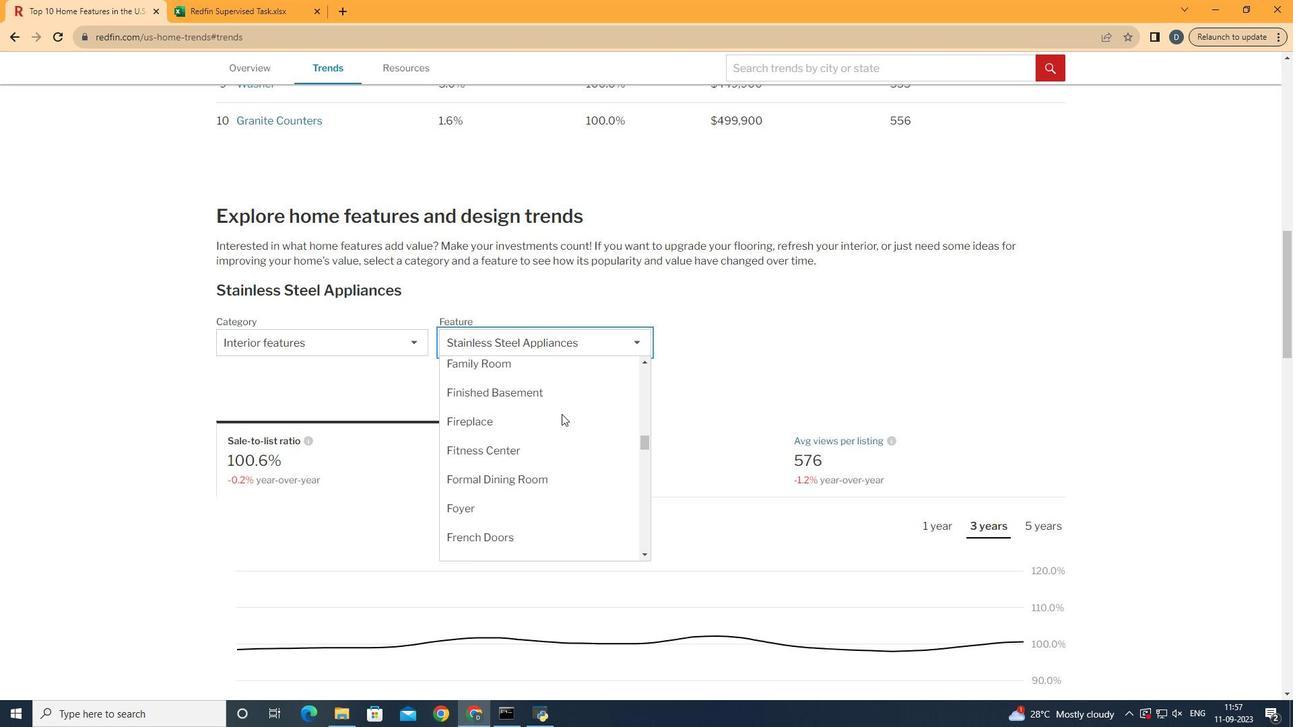 
Action: Mouse scrolled (636, 412) with delta (0, 0)
Screenshot: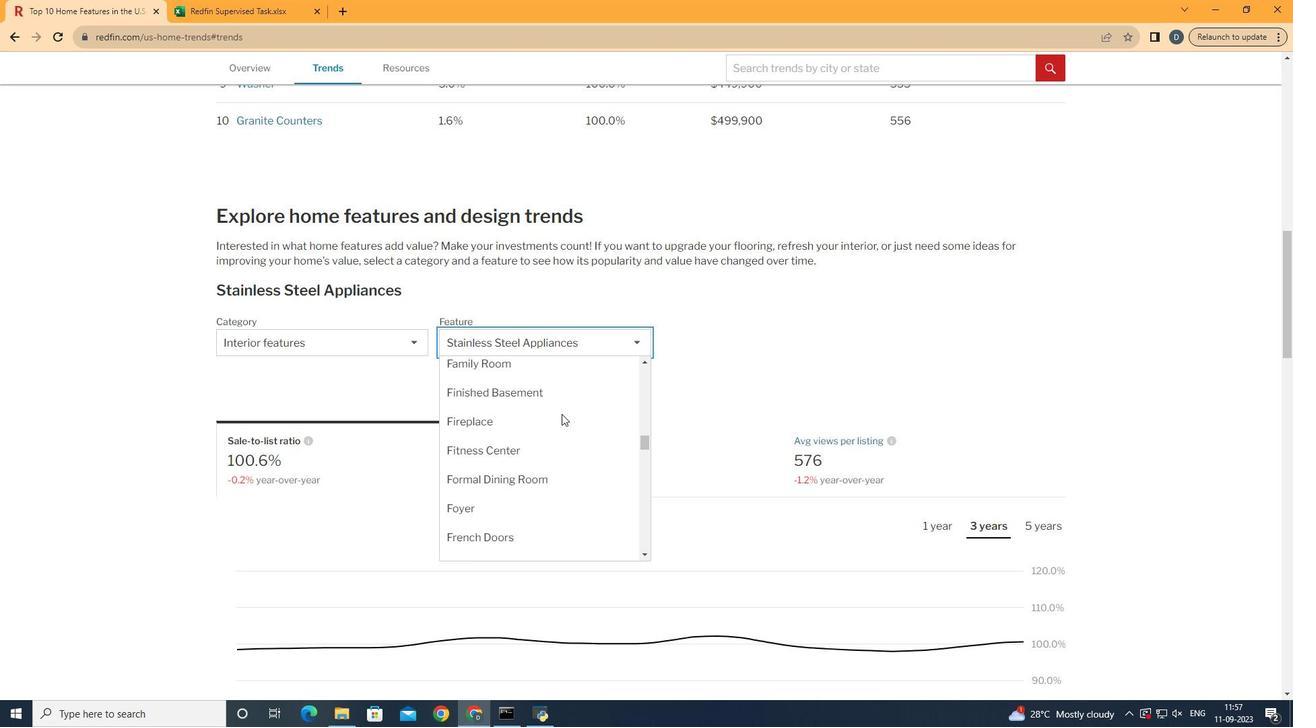 
Action: Mouse scrolled (636, 412) with delta (0, 0)
Screenshot: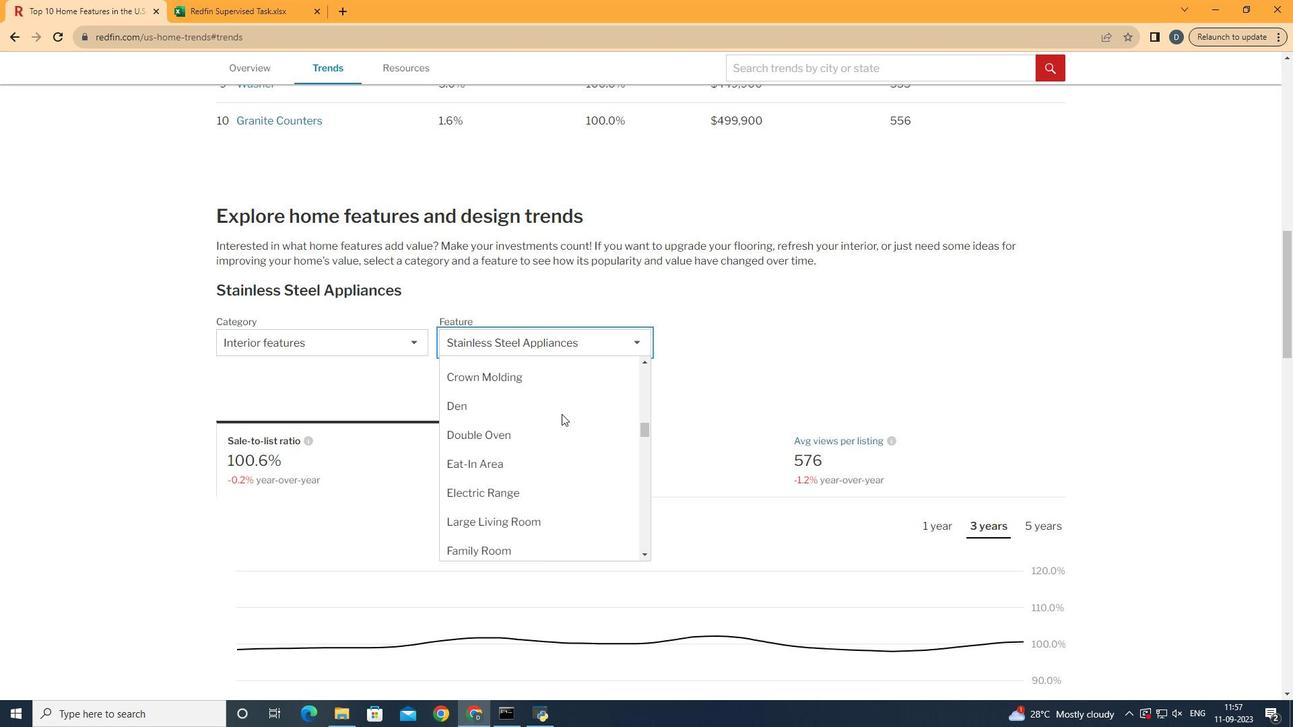
Action: Mouse scrolled (636, 412) with delta (0, 0)
Screenshot: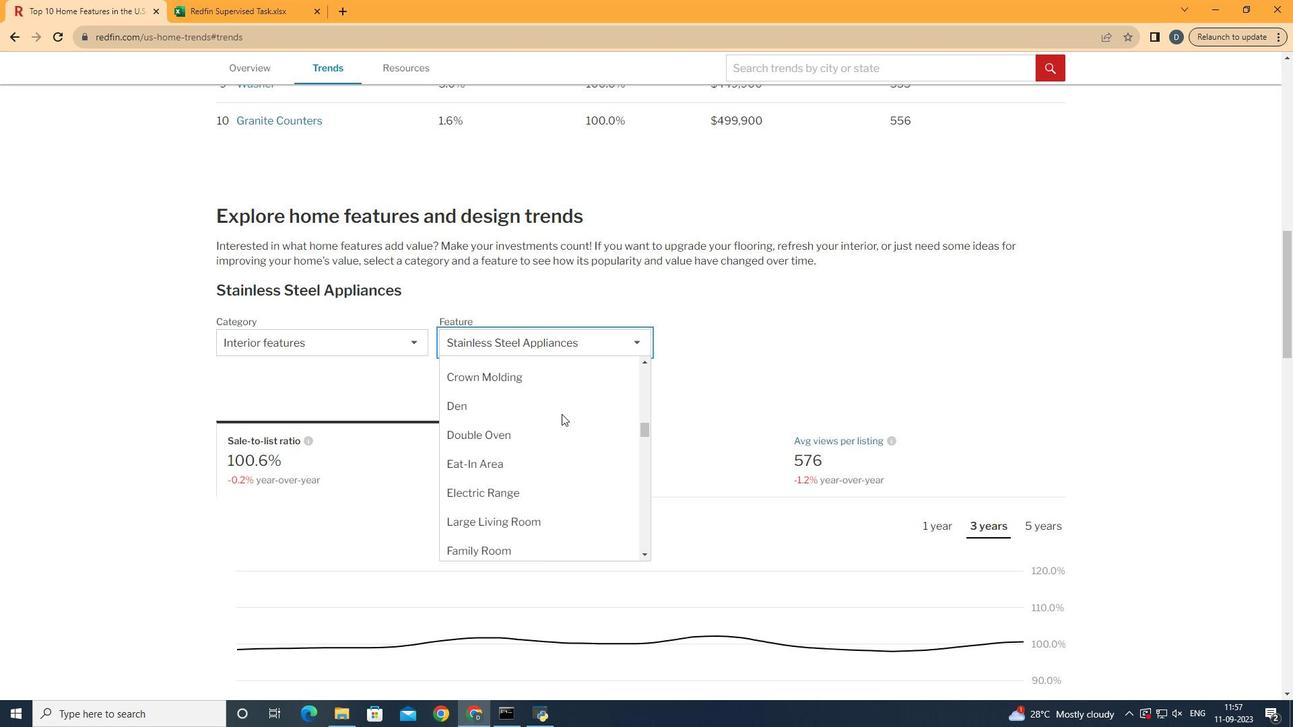 
Action: Mouse scrolled (636, 412) with delta (0, 0)
Screenshot: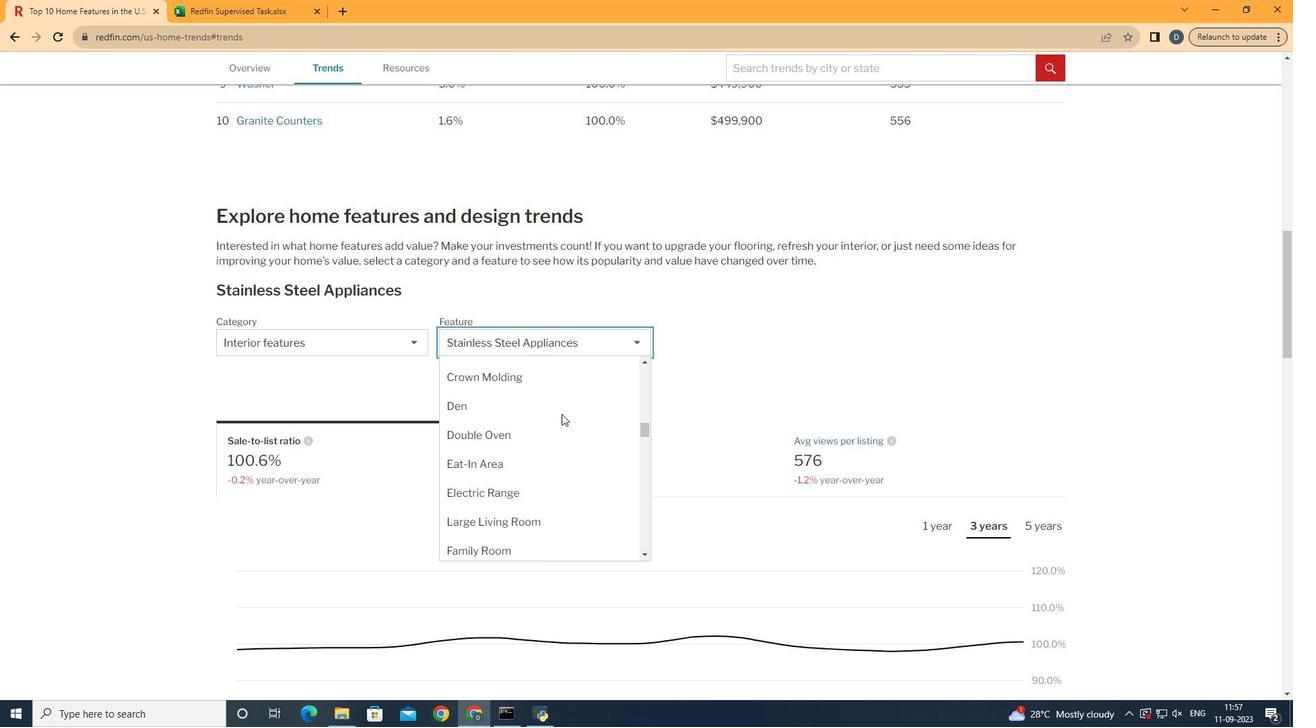 
Action: Mouse scrolled (636, 412) with delta (0, 0)
Screenshot: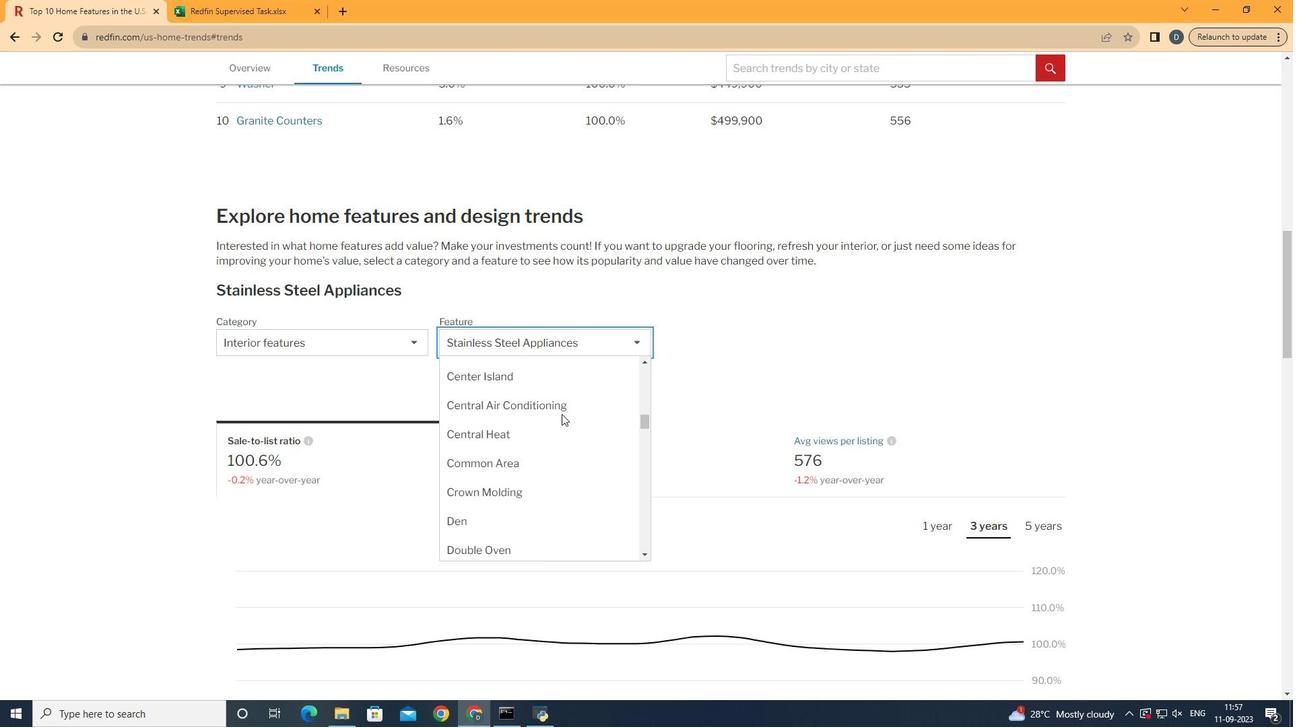 
Action: Mouse scrolled (636, 412) with delta (0, 0)
Screenshot: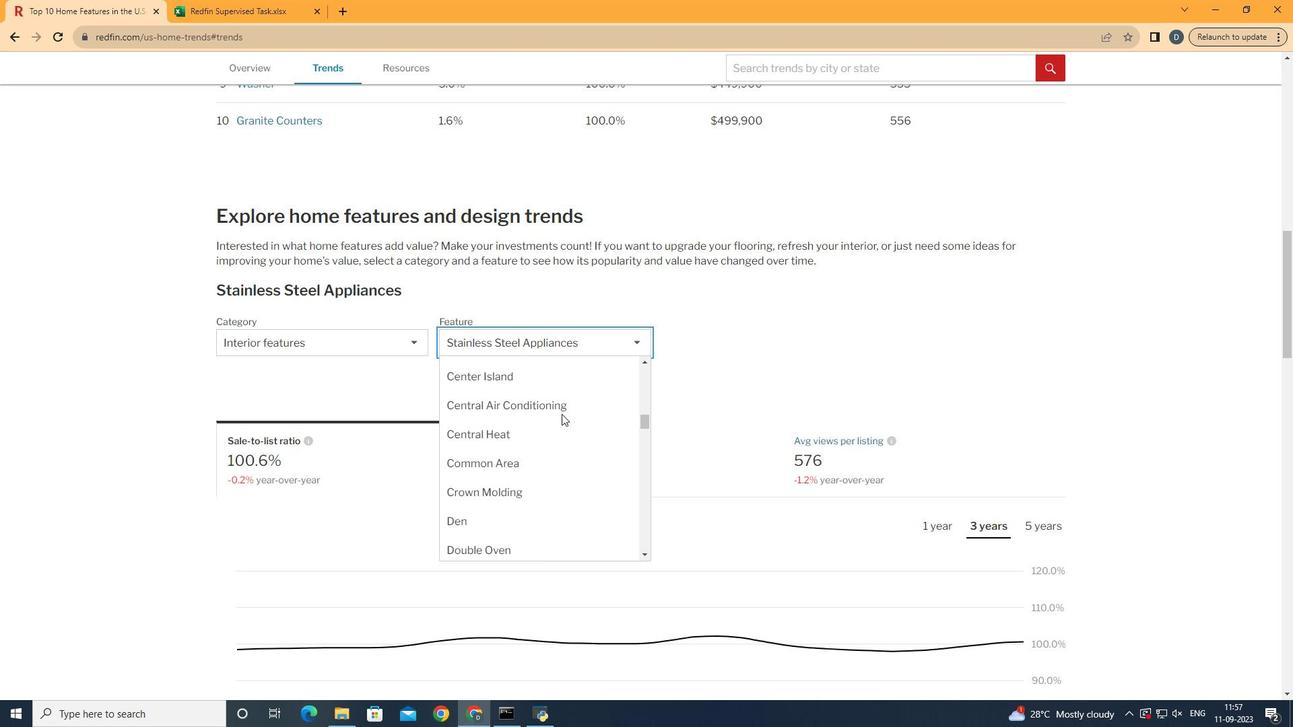 
Action: Mouse scrolled (636, 412) with delta (0, 0)
Screenshot: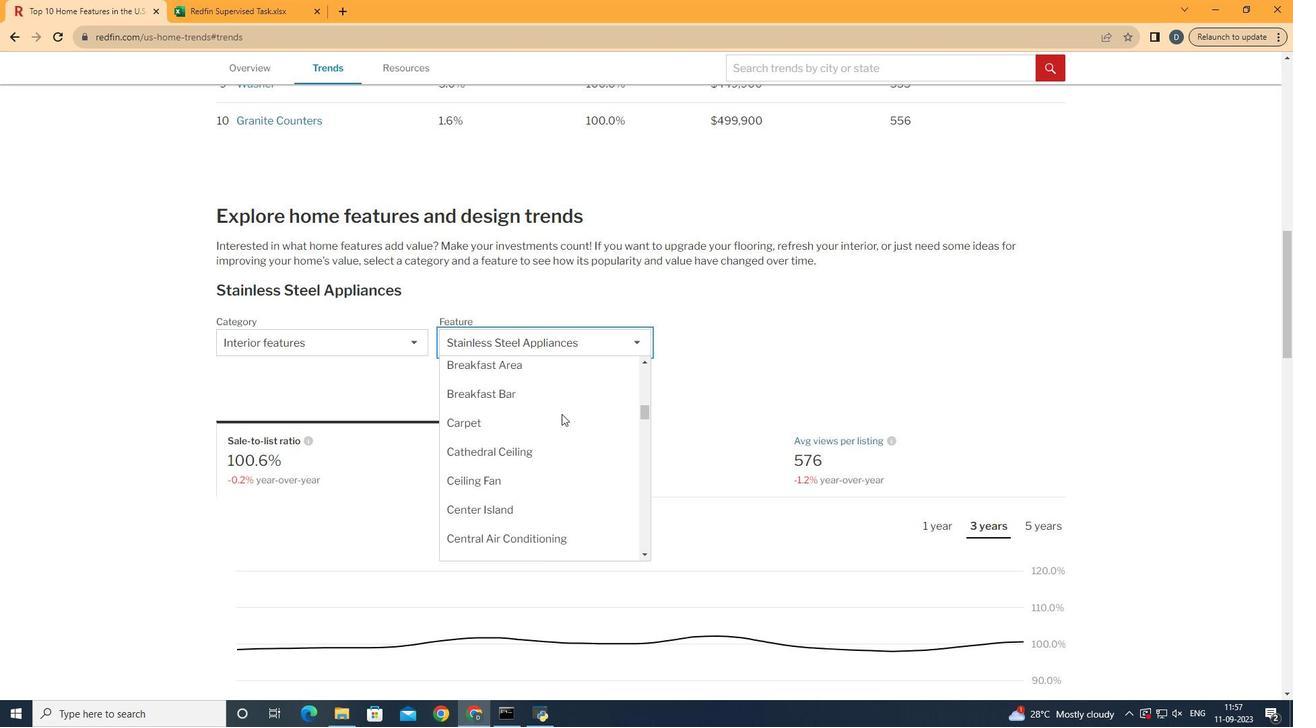 
Action: Mouse scrolled (636, 412) with delta (0, 0)
Screenshot: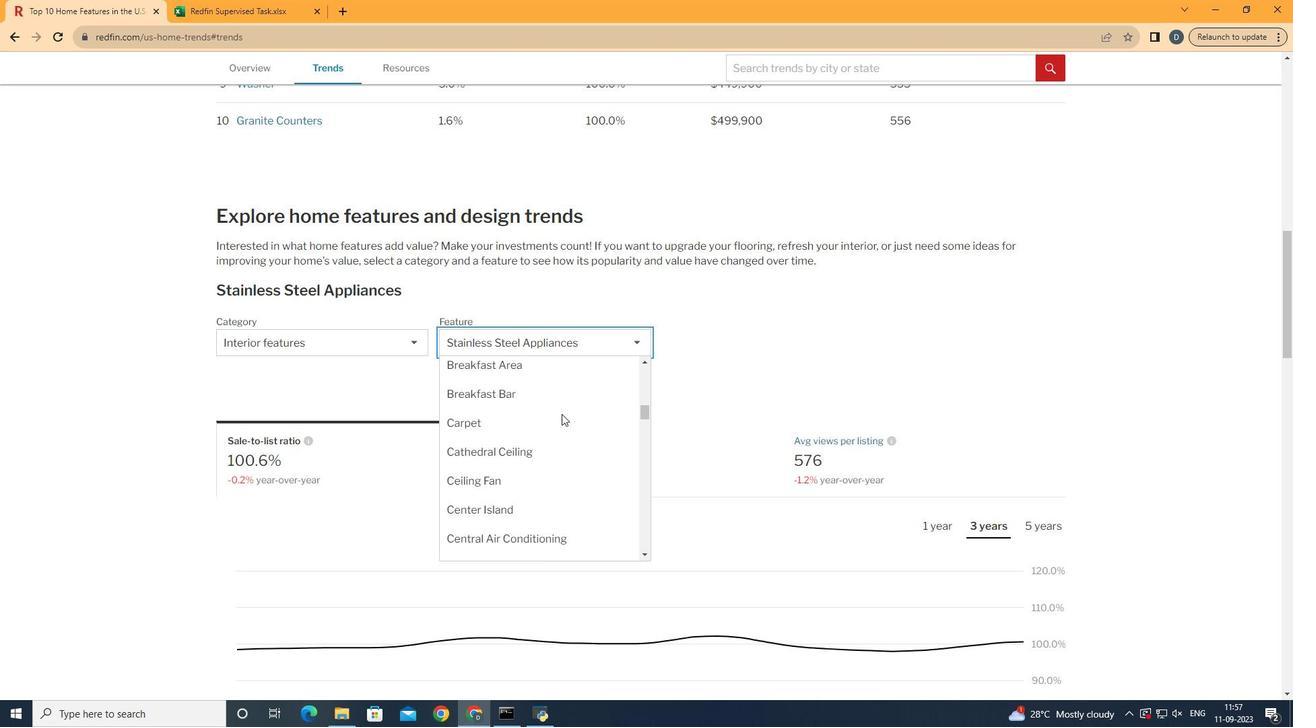 
Action: Mouse scrolled (636, 412) with delta (0, 0)
Screenshot: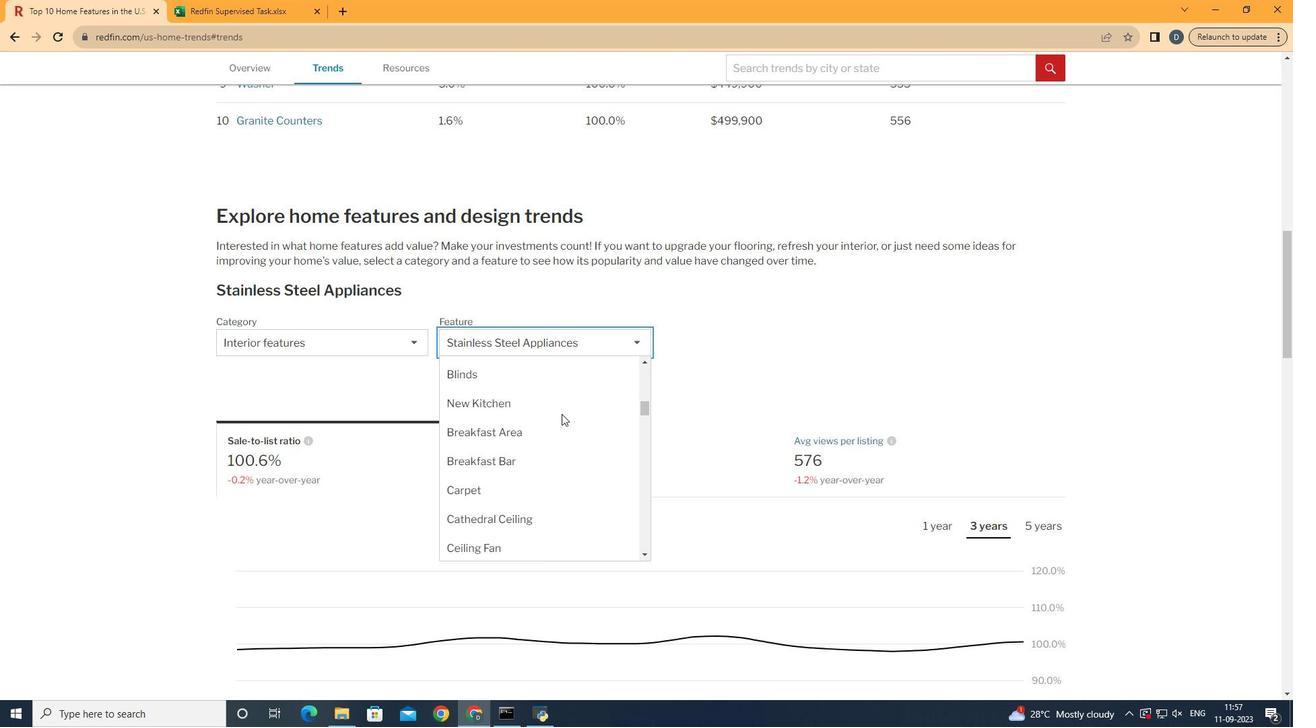 
Action: Mouse moved to (632, 435)
Screenshot: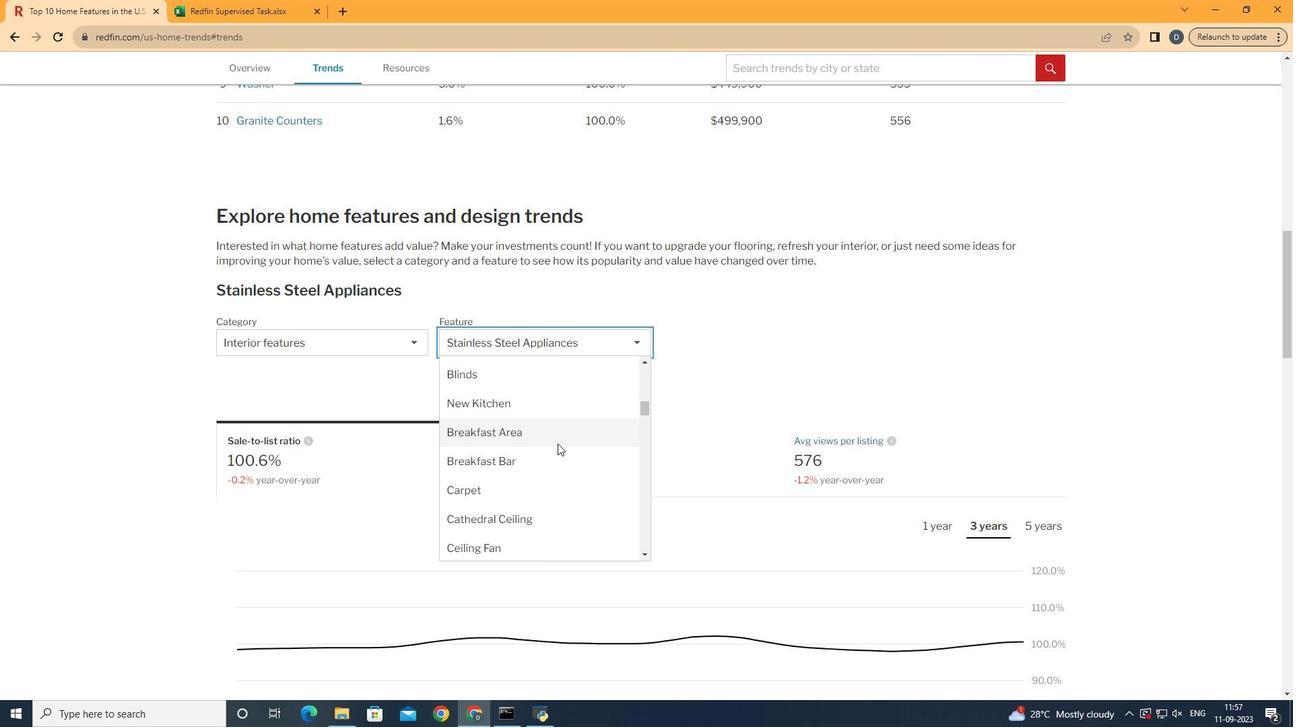 
Action: Mouse pressed left at (632, 435)
Screenshot: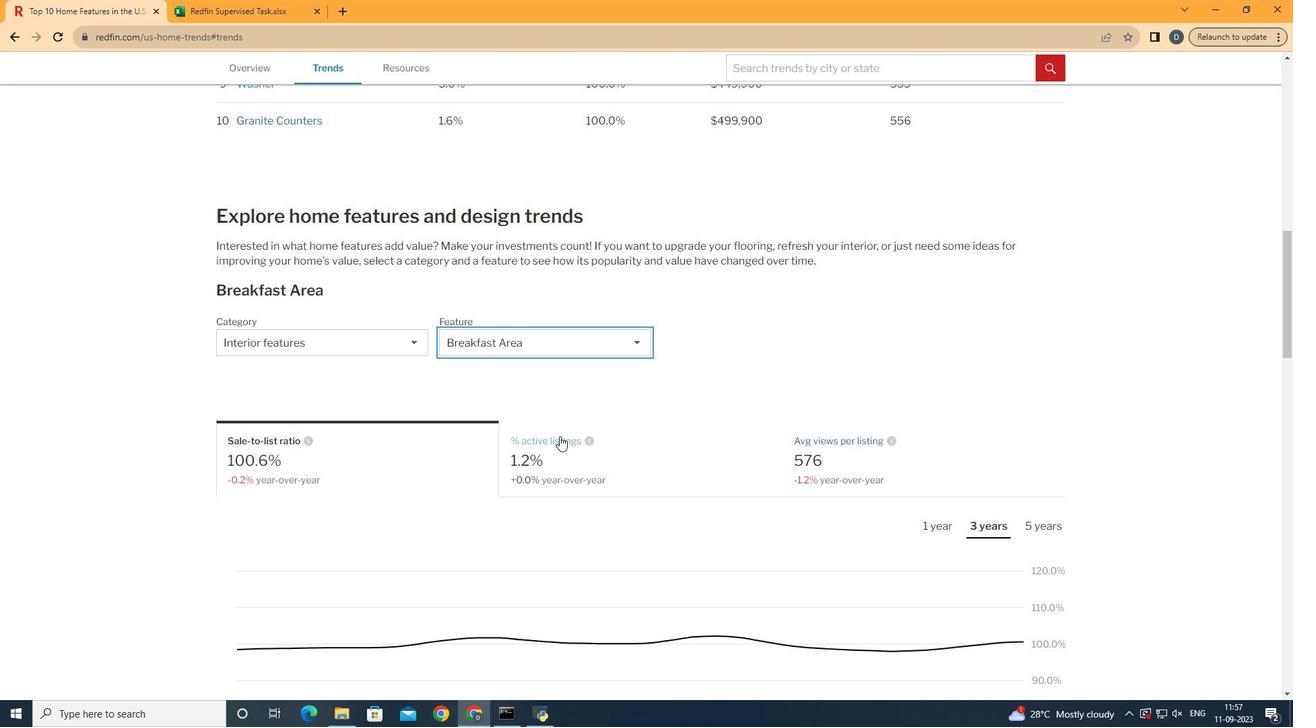 
Action: Mouse moved to (1000, 462)
Screenshot: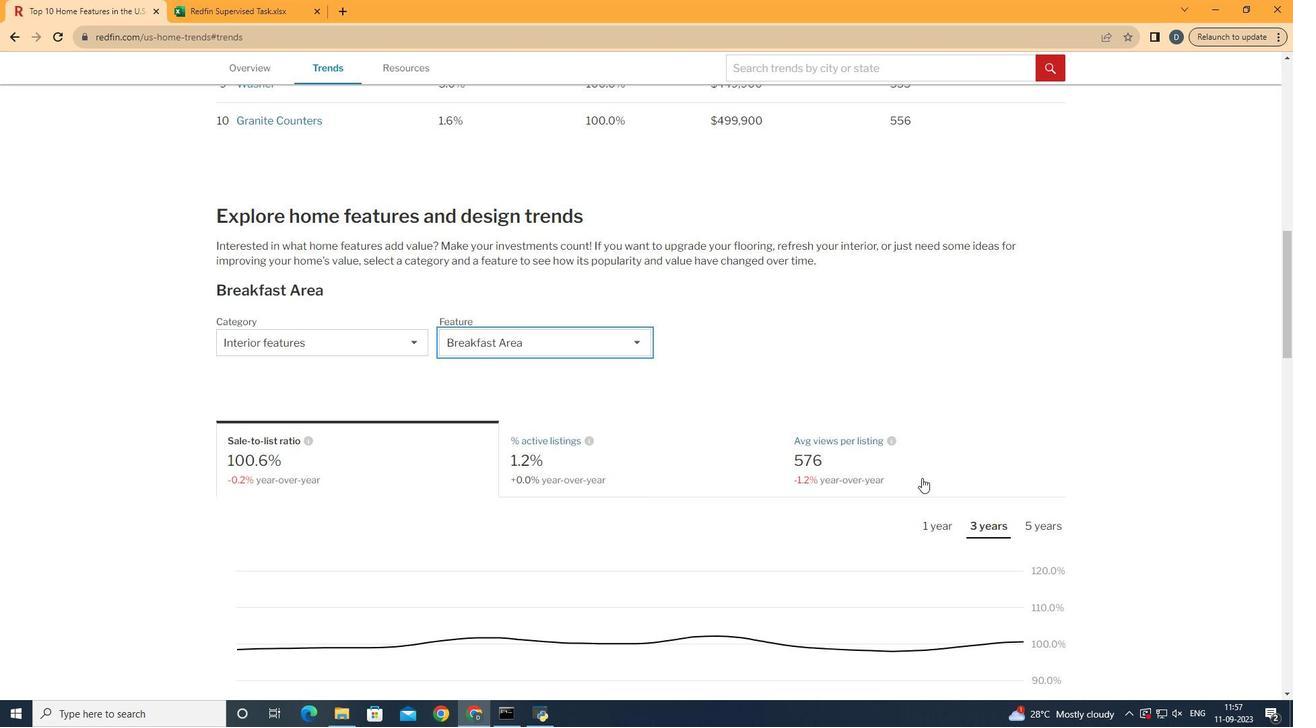 
Action: Mouse pressed left at (1000, 462)
Screenshot: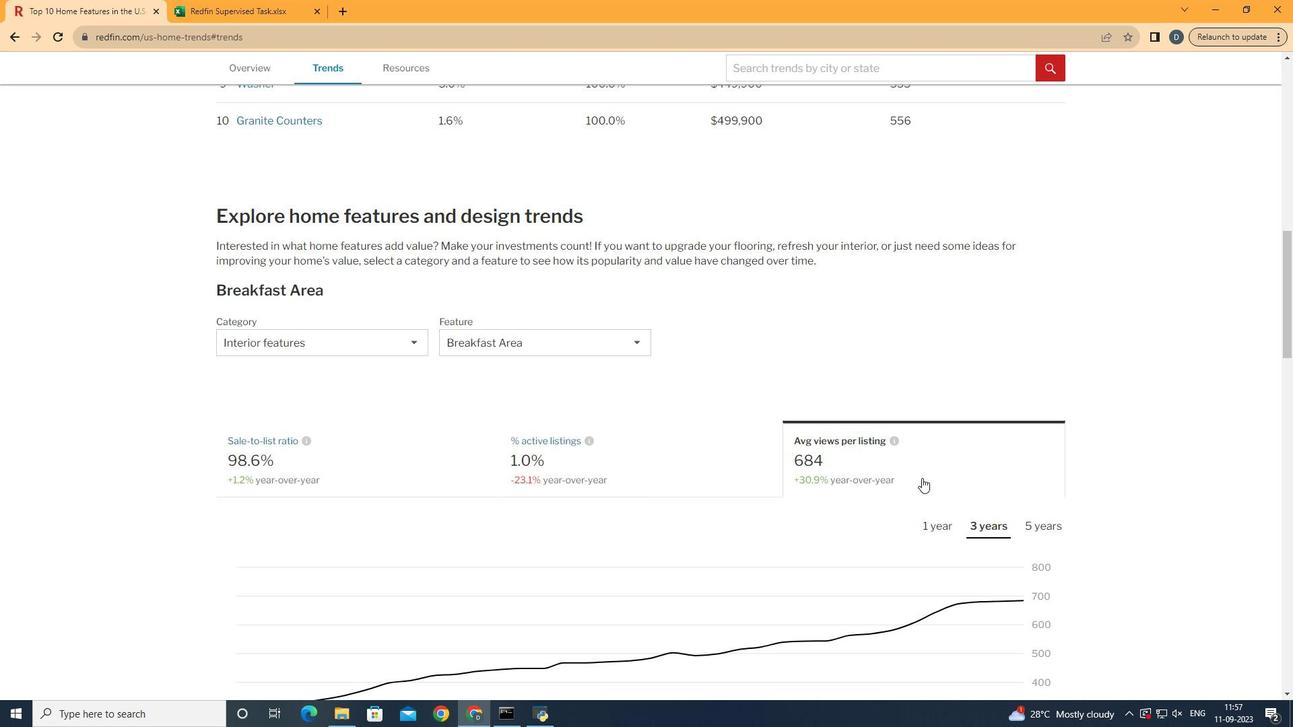
Action: Mouse scrolled (1000, 461) with delta (0, 0)
Screenshot: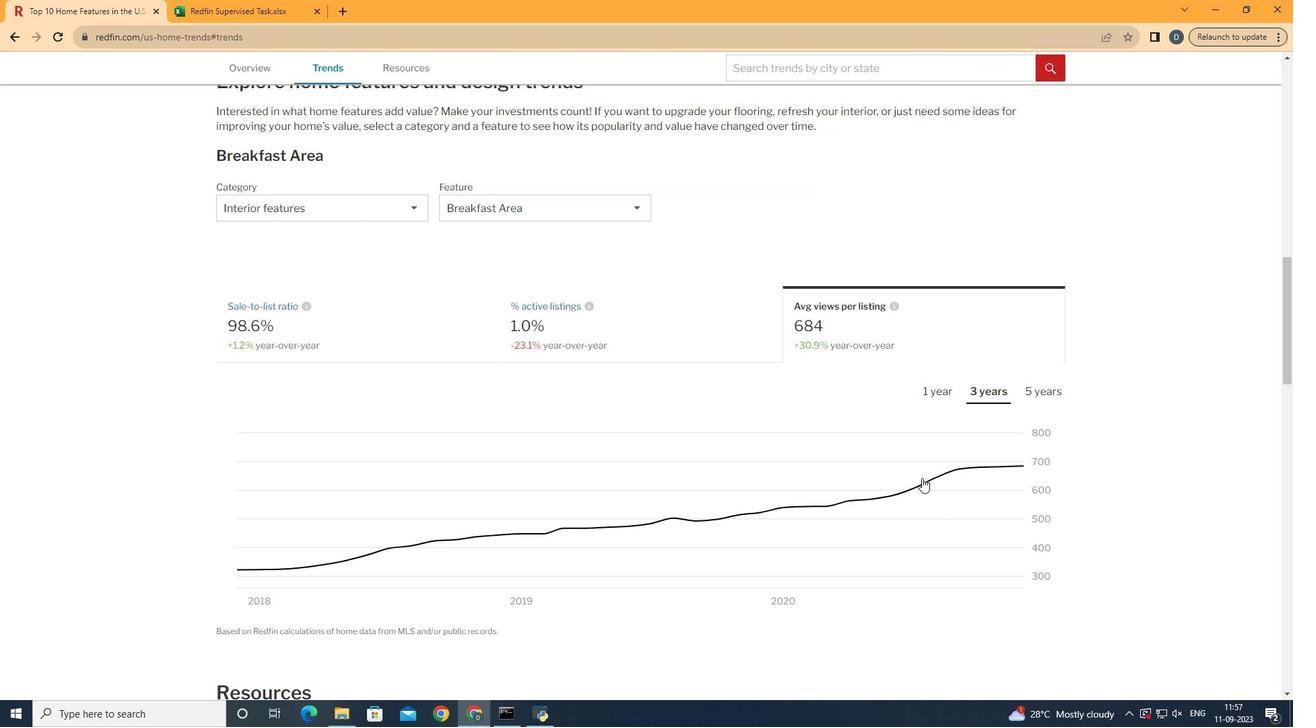 
Action: Mouse scrolled (1000, 461) with delta (0, 0)
Screenshot: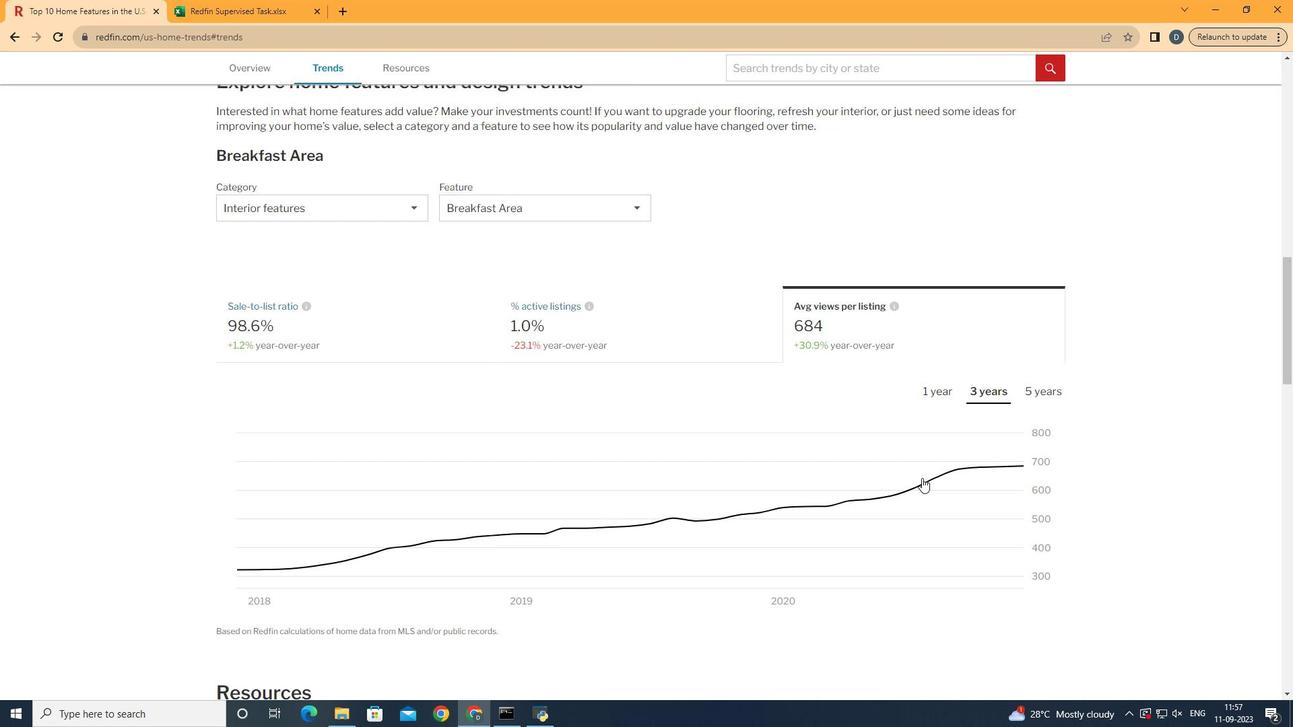 
Action: Mouse moved to (1124, 392)
Screenshot: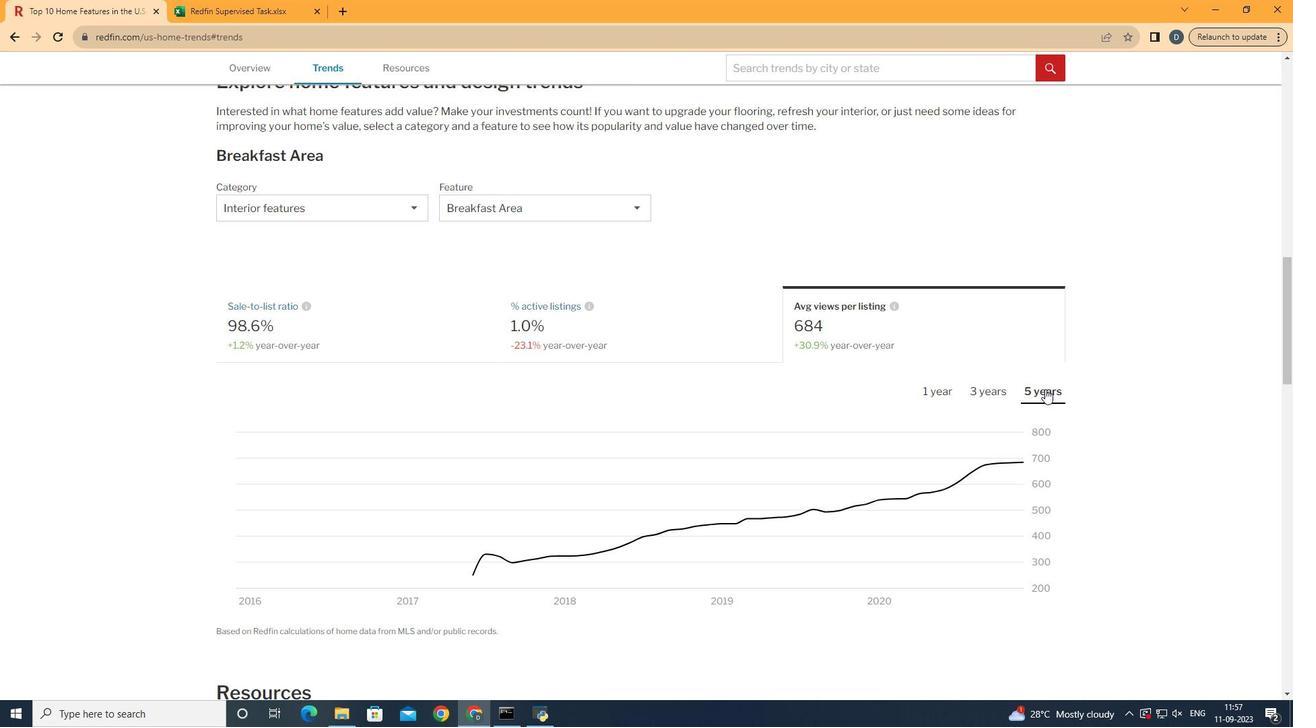 
Action: Mouse pressed left at (1124, 392)
Screenshot: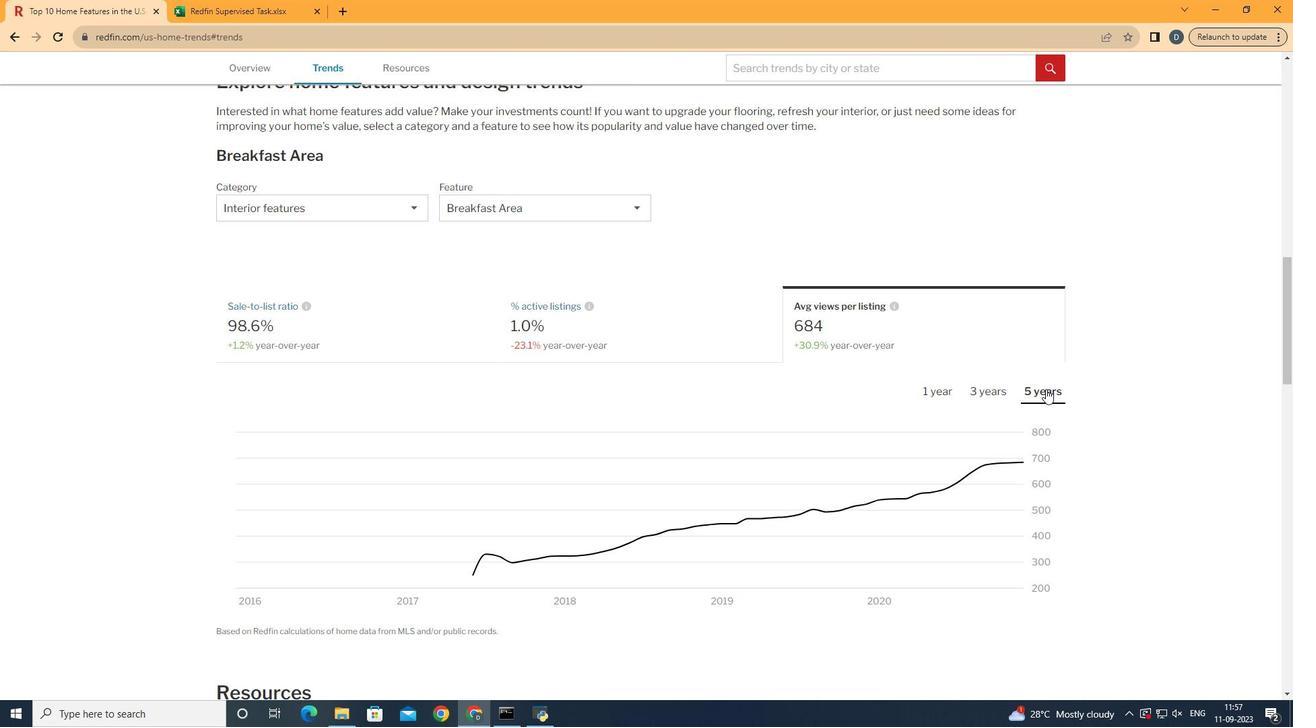 
Action: Mouse moved to (1184, 460)
Screenshot: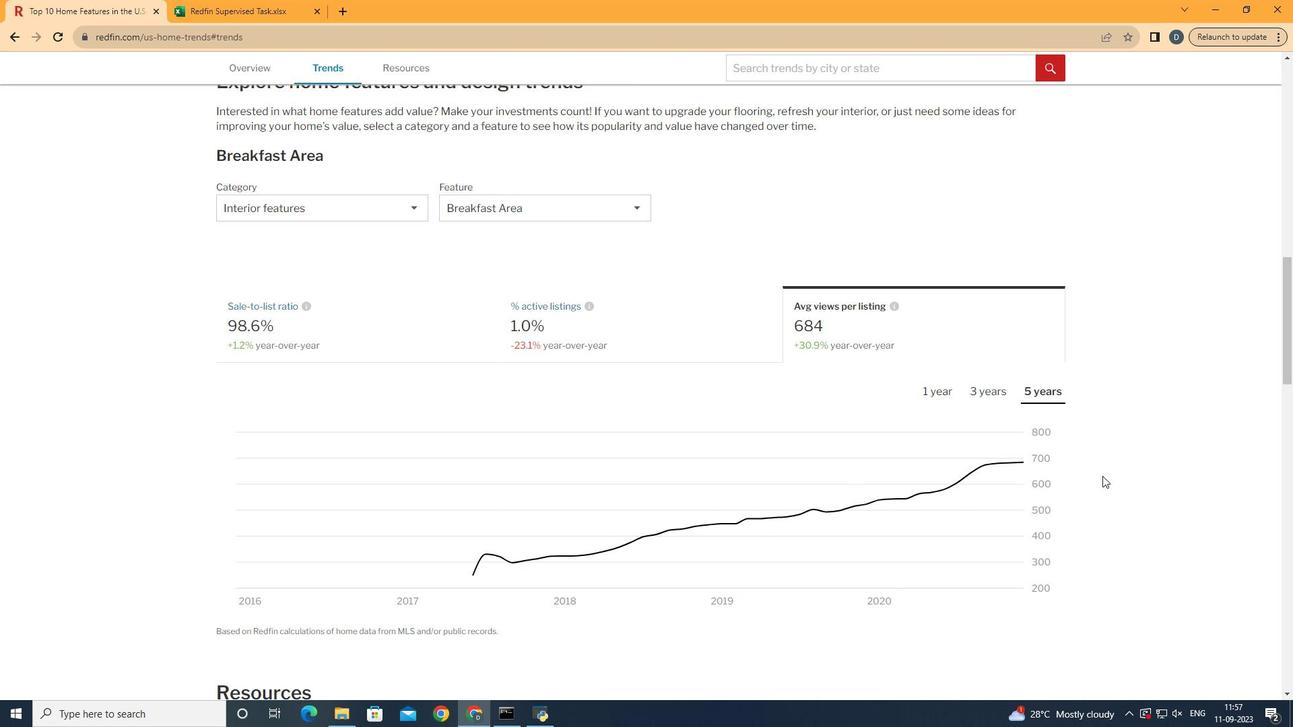 
